 Task: Check the percentage active listings of carpet in the last 1 year.
Action: Mouse moved to (808, 193)
Screenshot: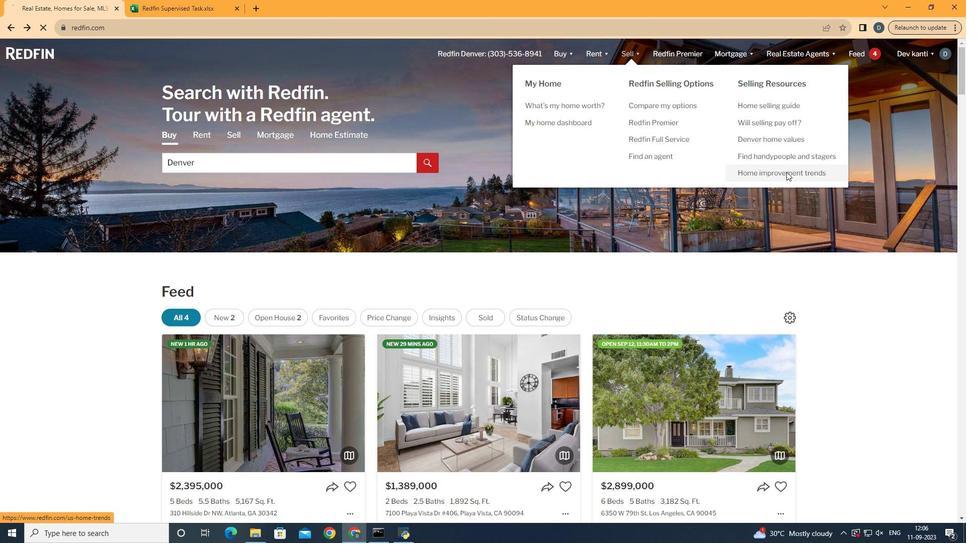 
Action: Mouse pressed left at (808, 193)
Screenshot: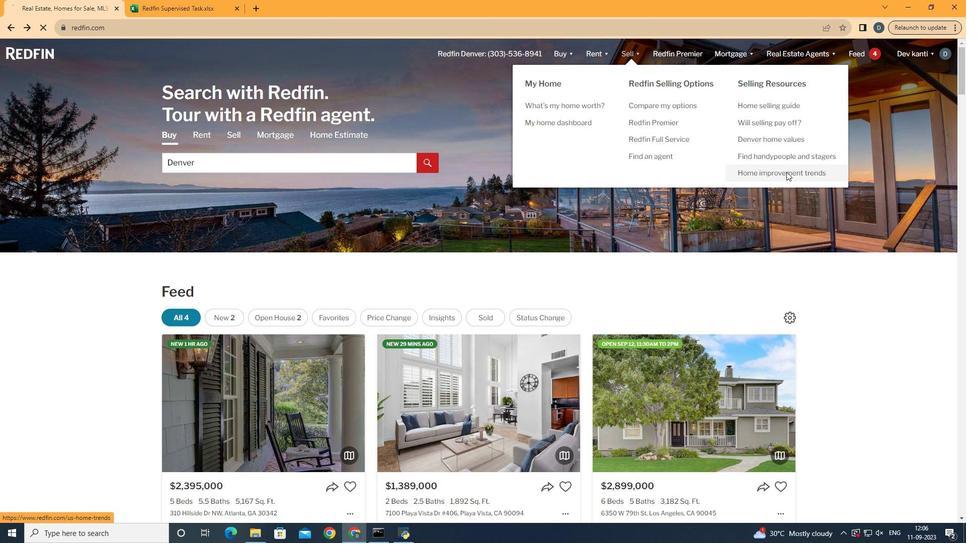 
Action: Mouse moved to (273, 212)
Screenshot: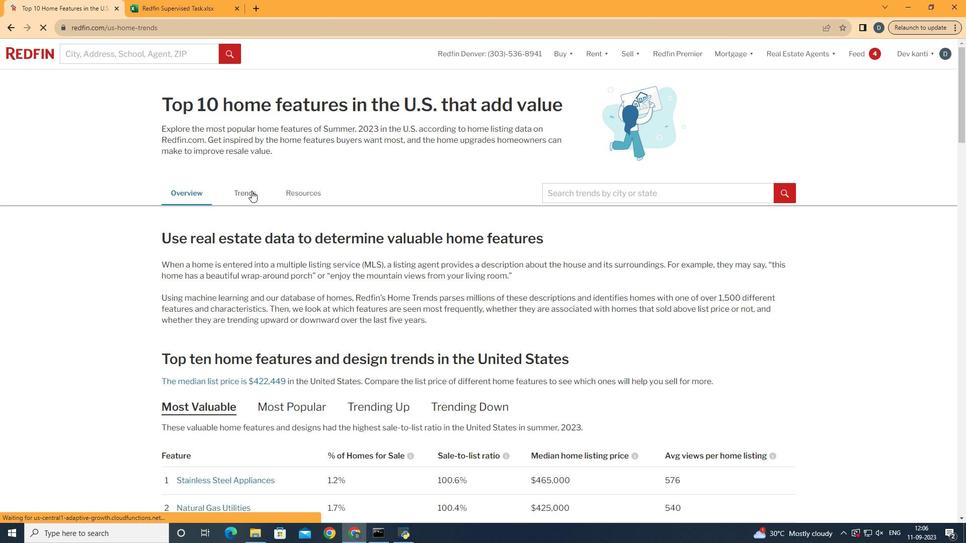 
Action: Mouse pressed left at (273, 212)
Screenshot: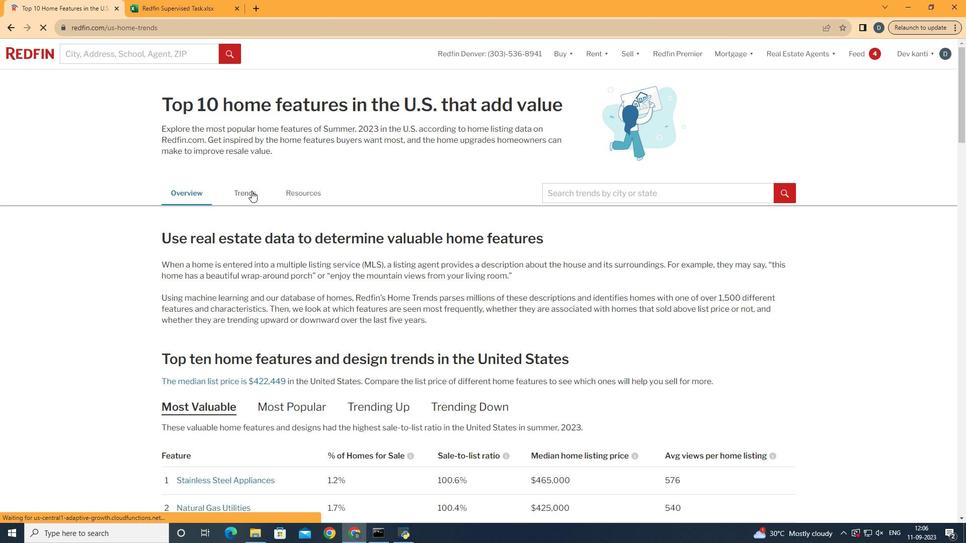 
Action: Mouse moved to (329, 325)
Screenshot: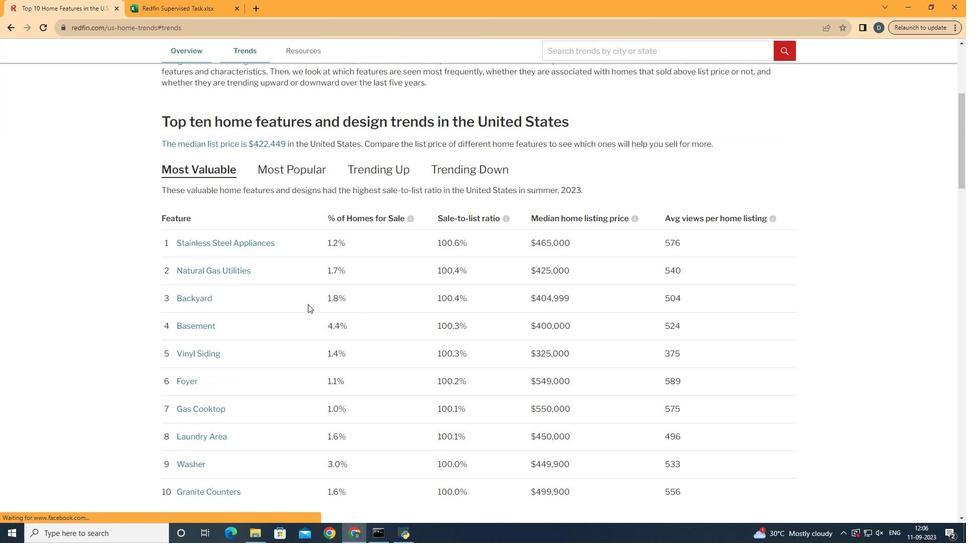 
Action: Mouse scrolled (329, 325) with delta (0, 0)
Screenshot: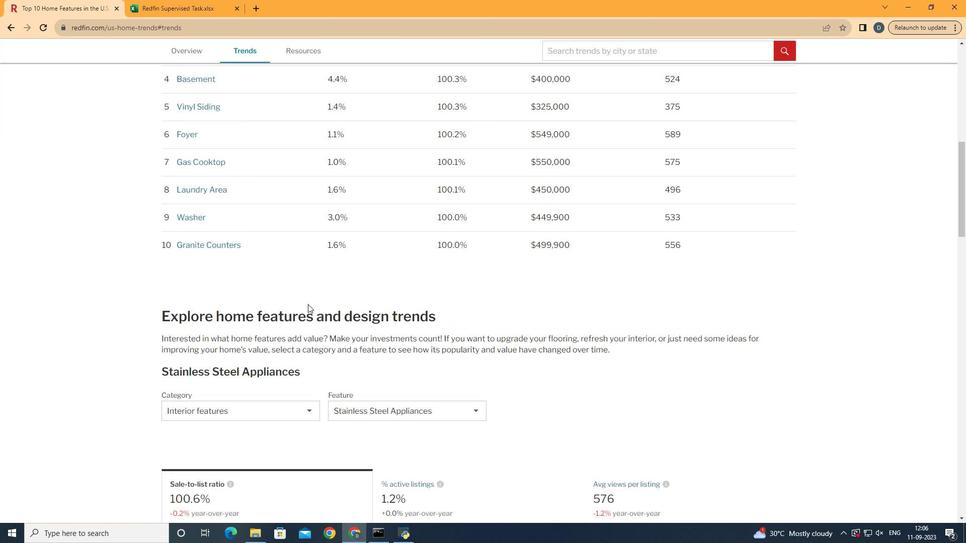 
Action: Mouse scrolled (329, 325) with delta (0, 0)
Screenshot: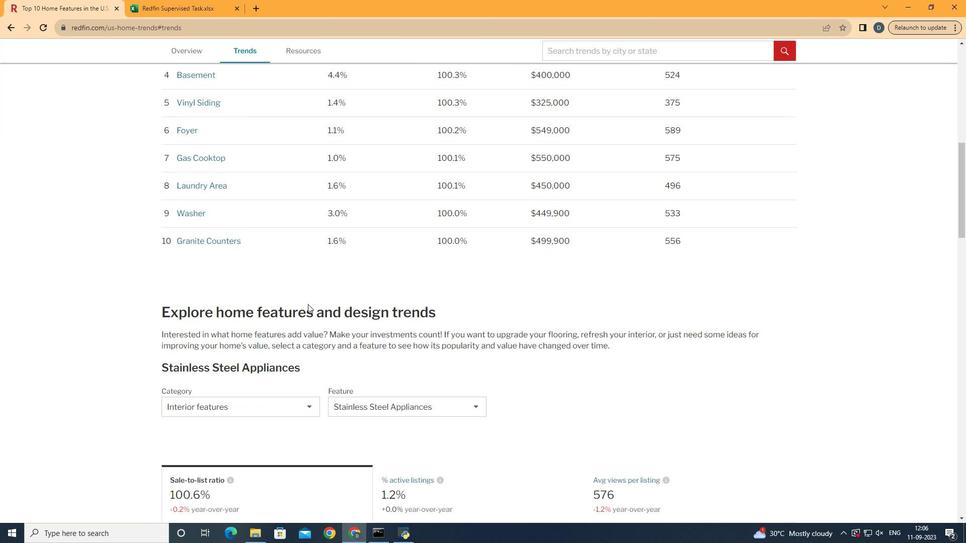 
Action: Mouse scrolled (329, 325) with delta (0, 0)
Screenshot: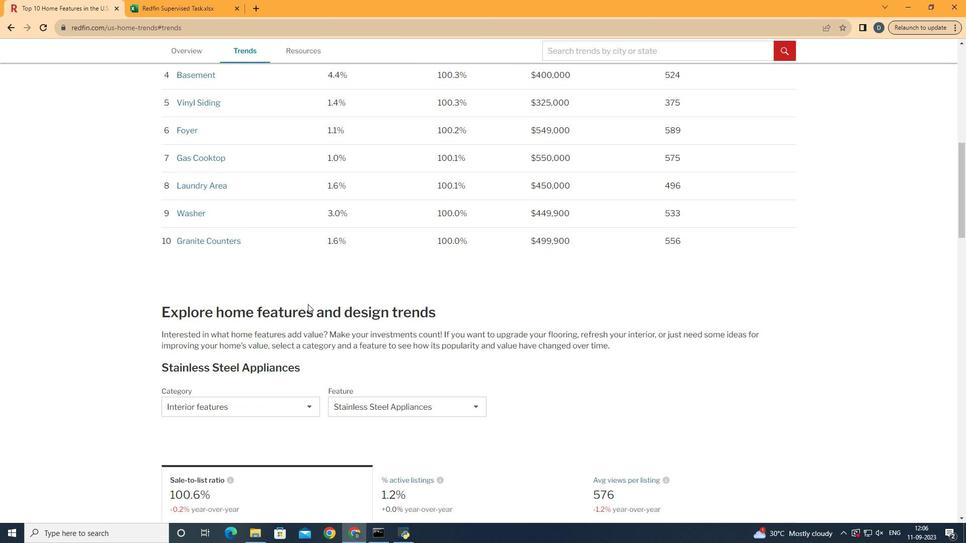 
Action: Mouse scrolled (329, 325) with delta (0, 0)
Screenshot: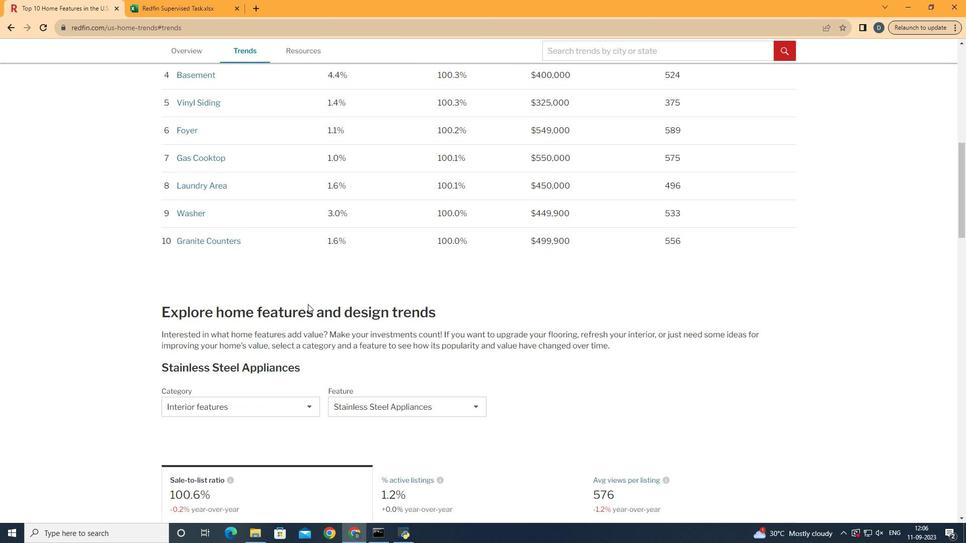 
Action: Mouse moved to (329, 325)
Screenshot: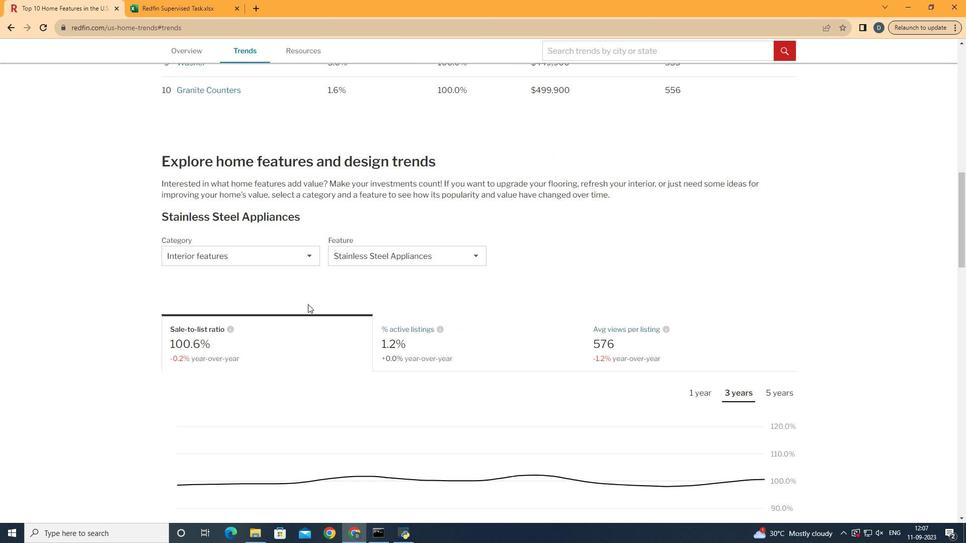 
Action: Mouse scrolled (329, 325) with delta (0, 0)
Screenshot: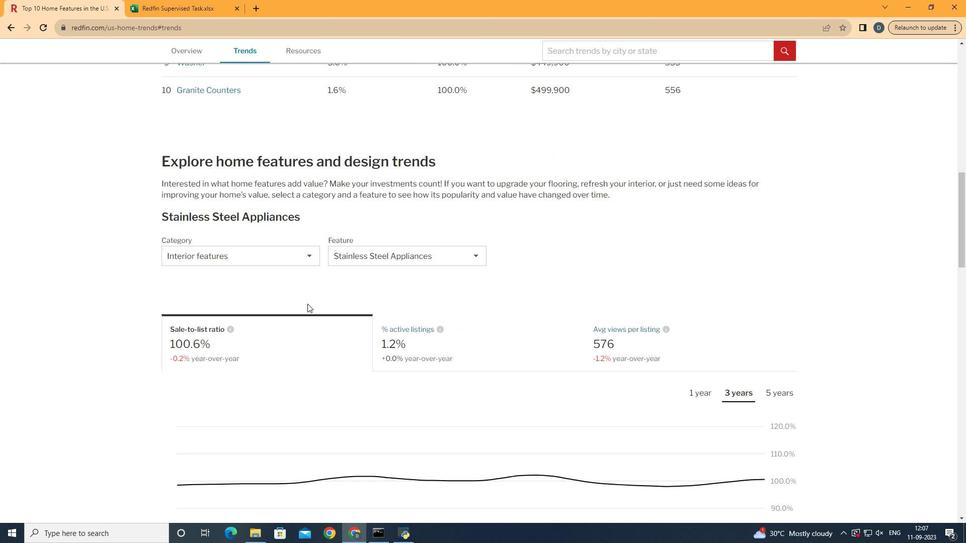 
Action: Mouse scrolled (329, 325) with delta (0, 0)
Screenshot: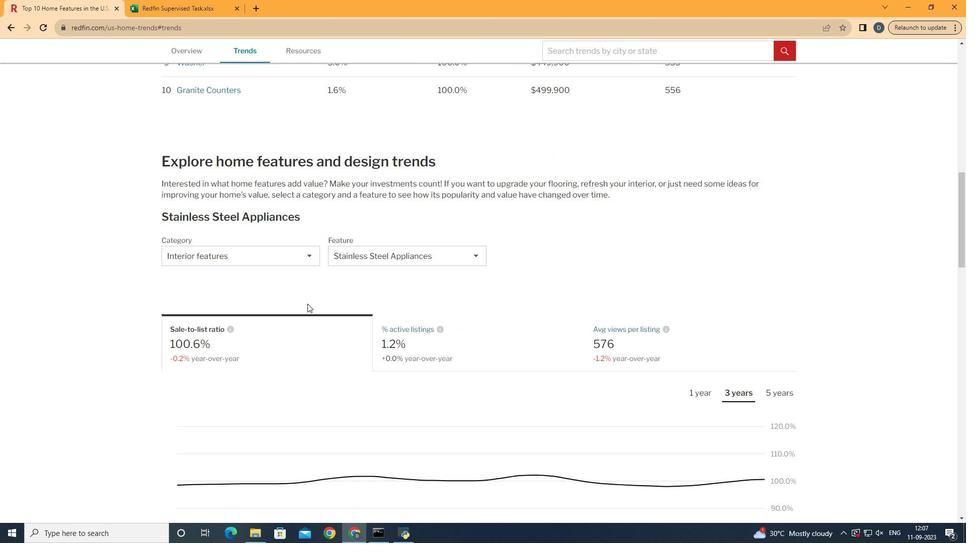 
Action: Mouse scrolled (329, 325) with delta (0, 0)
Screenshot: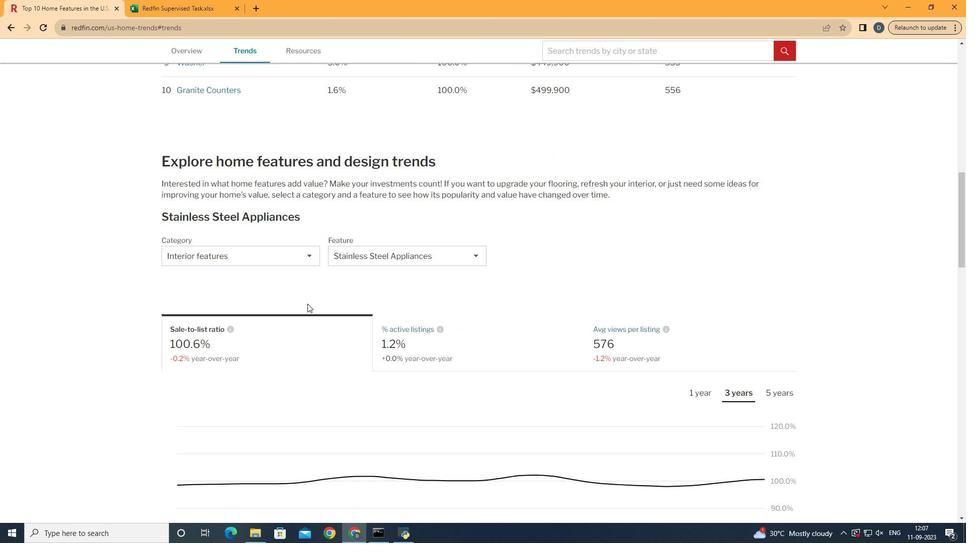 
Action: Mouse moved to (326, 312)
Screenshot: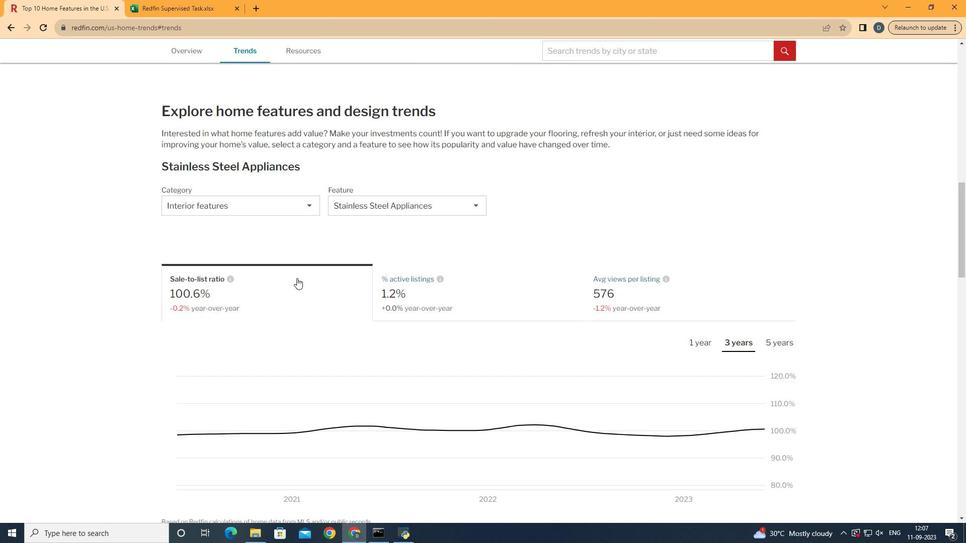 
Action: Mouse scrolled (326, 311) with delta (0, 0)
Screenshot: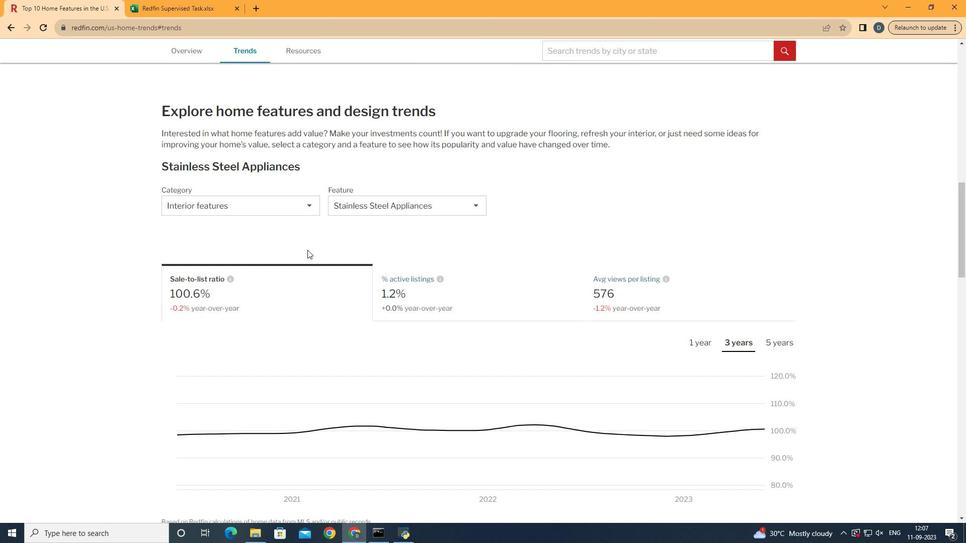 
Action: Mouse moved to (313, 225)
Screenshot: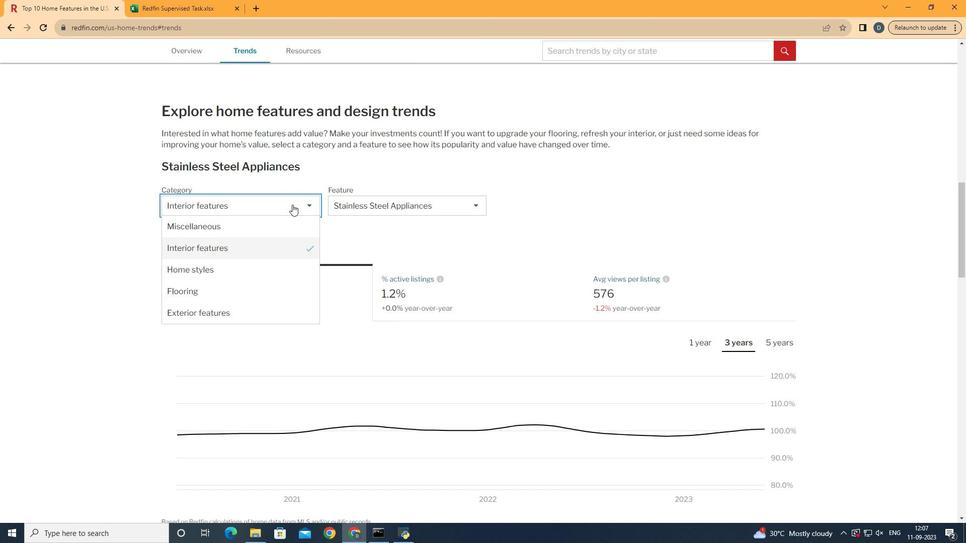 
Action: Mouse pressed left at (313, 225)
Screenshot: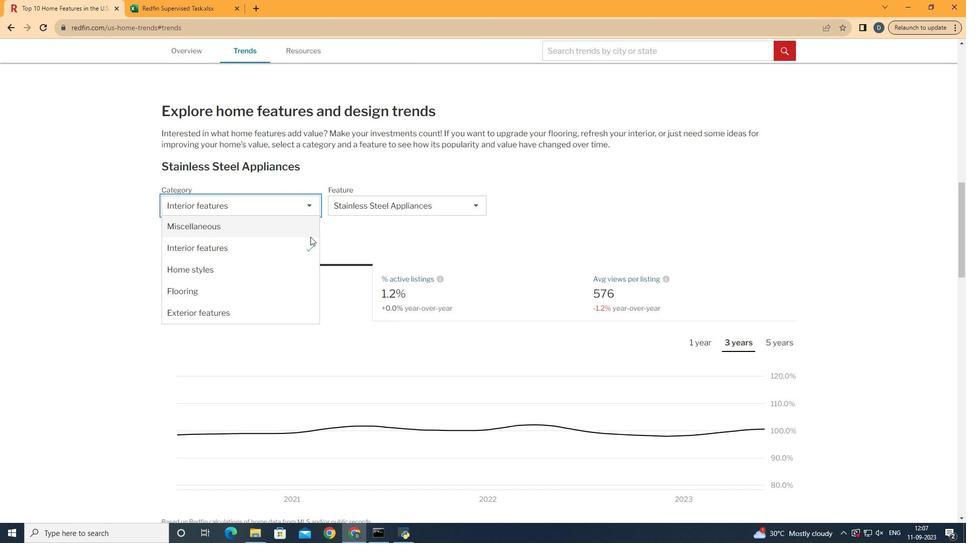 
Action: Mouse moved to (322, 272)
Screenshot: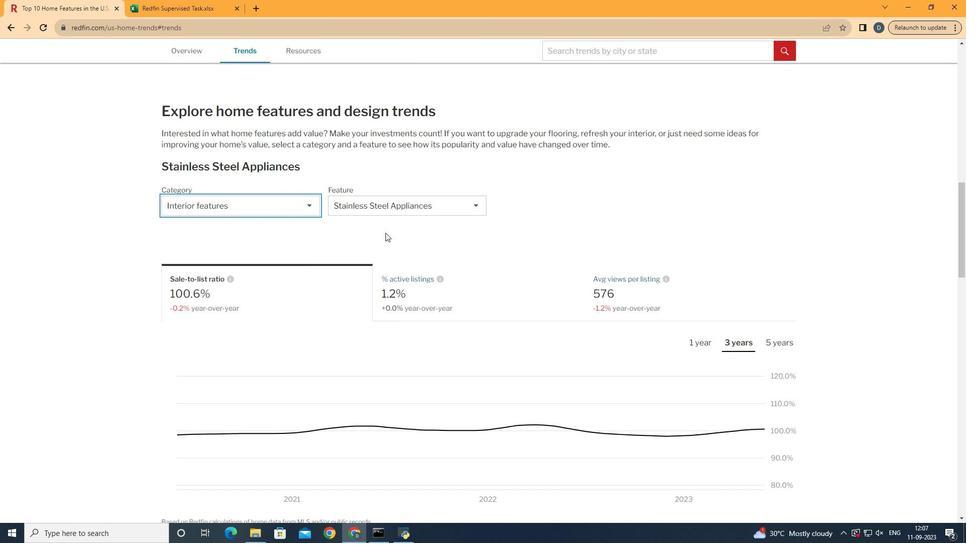 
Action: Mouse pressed left at (322, 272)
Screenshot: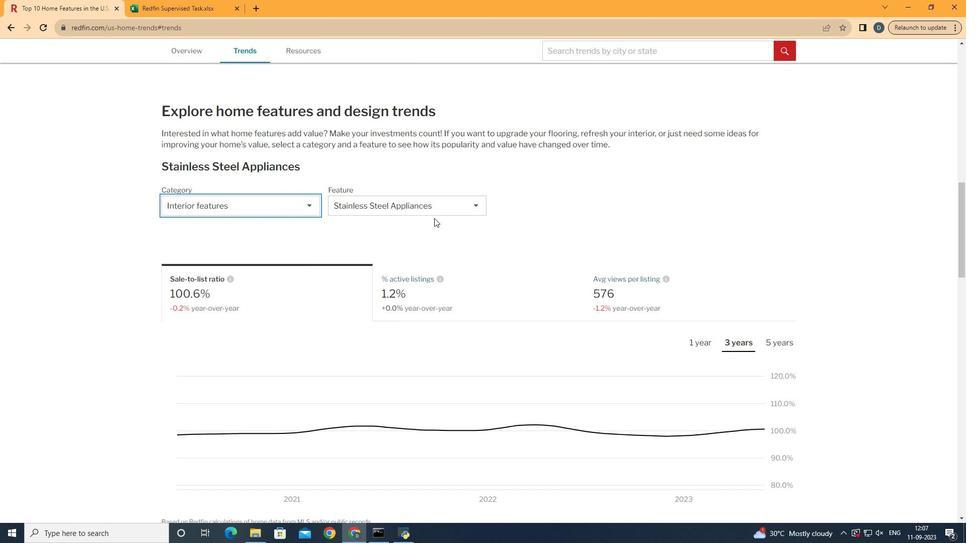 
Action: Mouse moved to (499, 229)
Screenshot: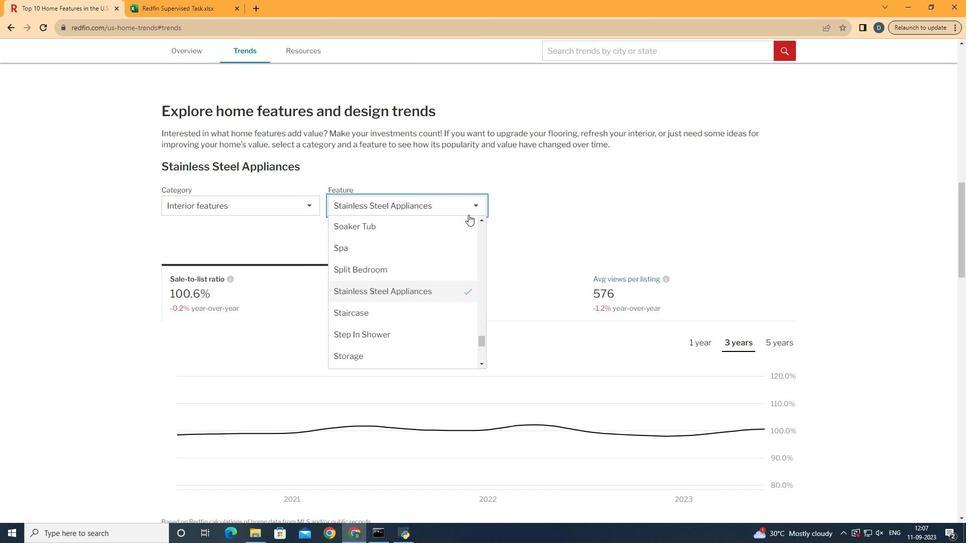 
Action: Mouse pressed left at (499, 229)
Screenshot: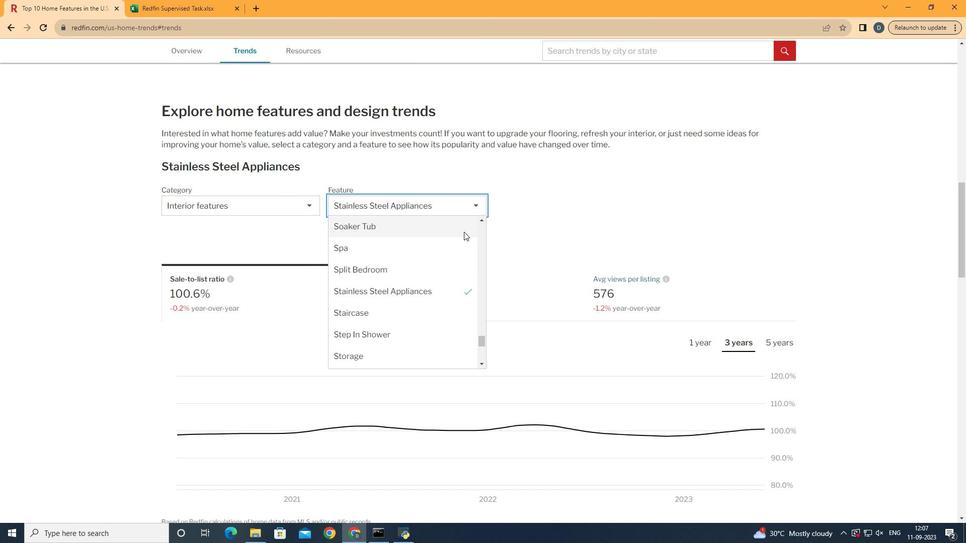 
Action: Mouse moved to (483, 295)
Screenshot: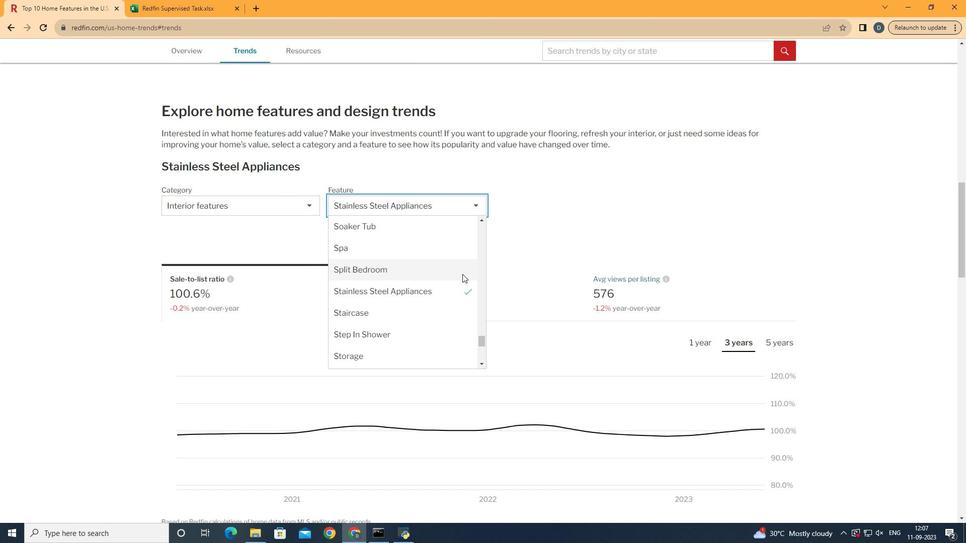 
Action: Mouse scrolled (483, 296) with delta (0, 0)
Screenshot: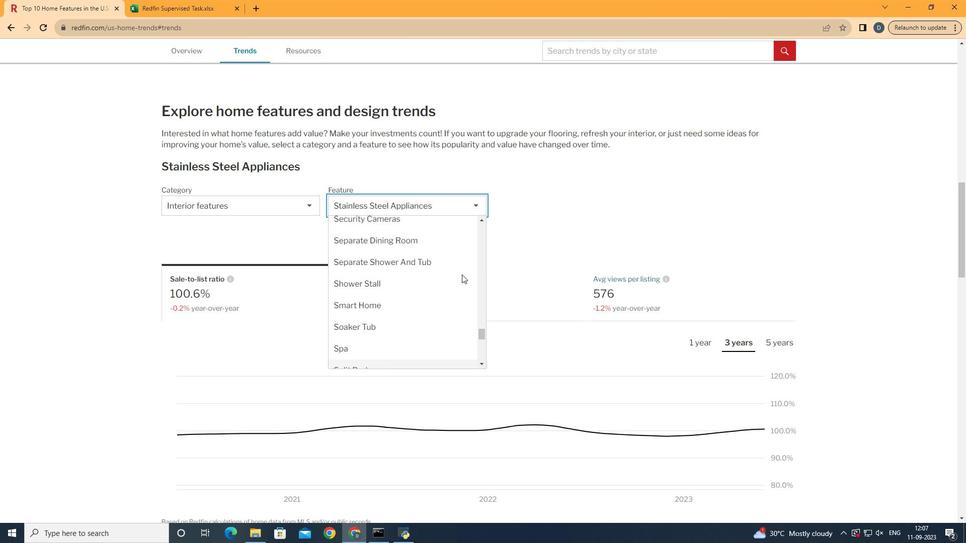 
Action: Mouse moved to (483, 295)
Screenshot: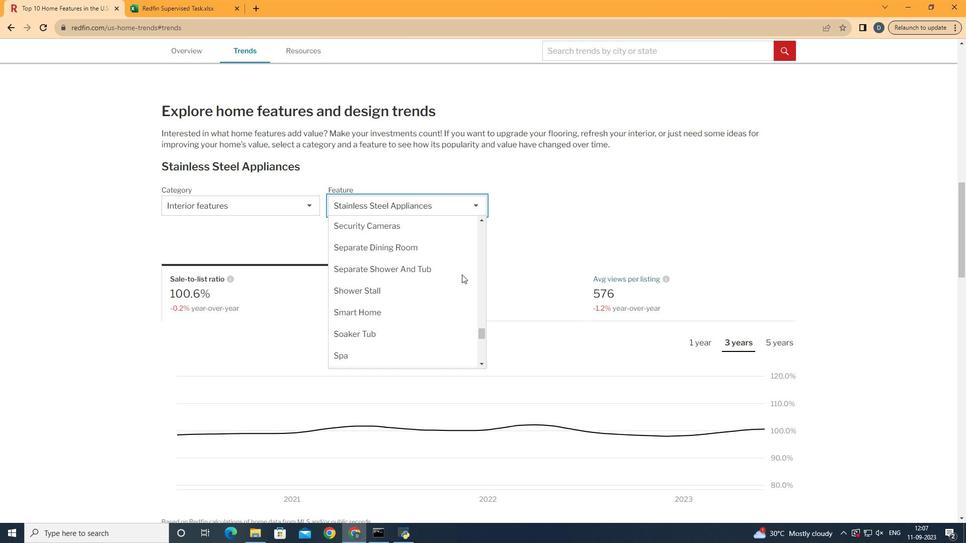 
Action: Mouse scrolled (483, 296) with delta (0, 0)
Screenshot: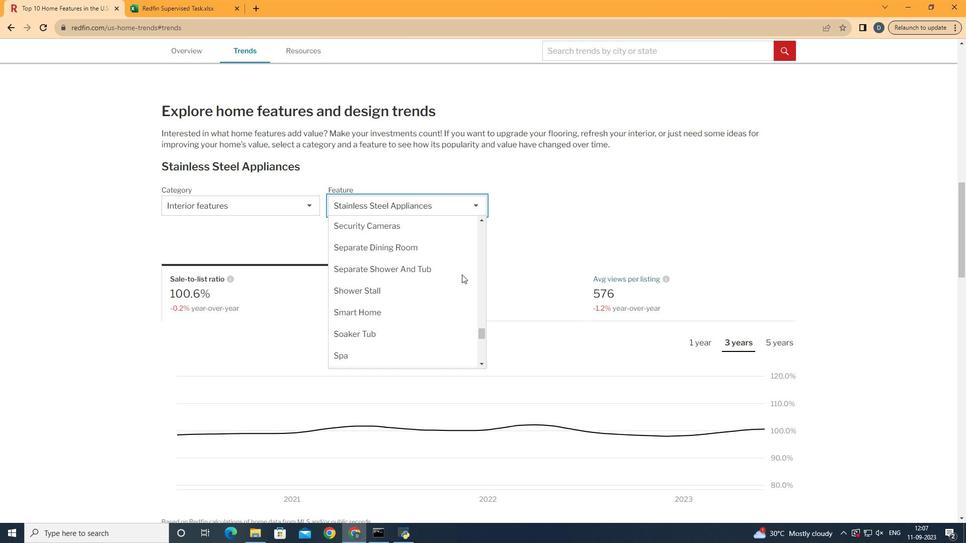 
Action: Mouse moved to (483, 296)
Screenshot: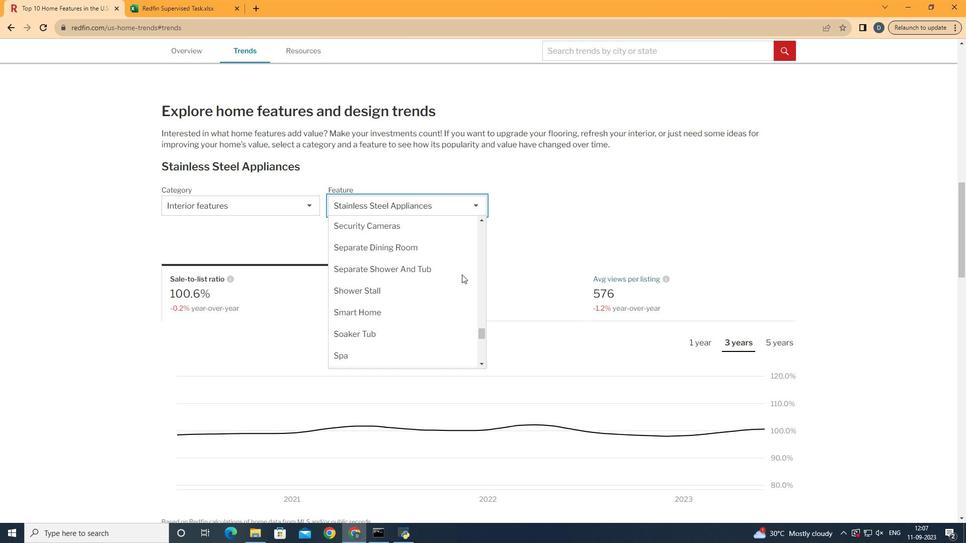 
Action: Mouse scrolled (483, 296) with delta (0, 0)
Screenshot: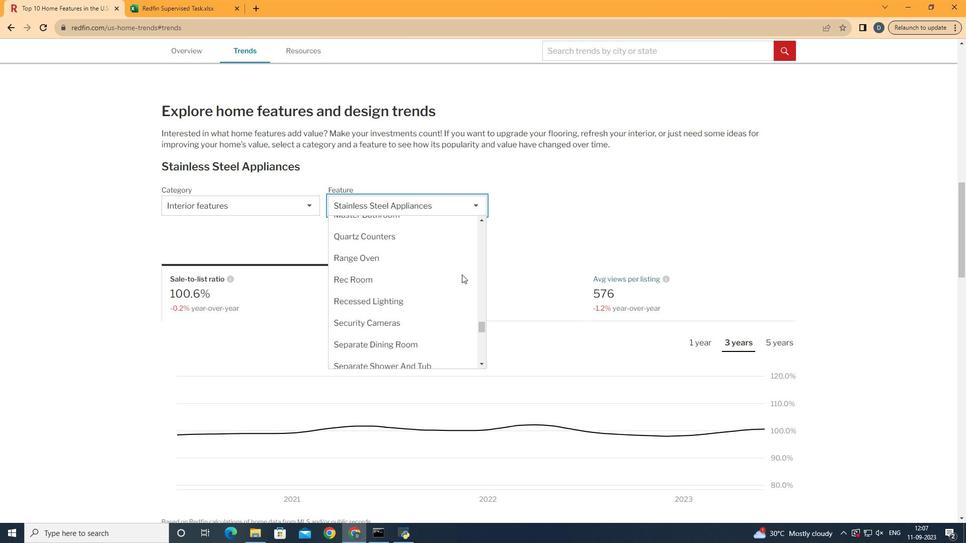 
Action: Mouse scrolled (483, 296) with delta (0, 0)
Screenshot: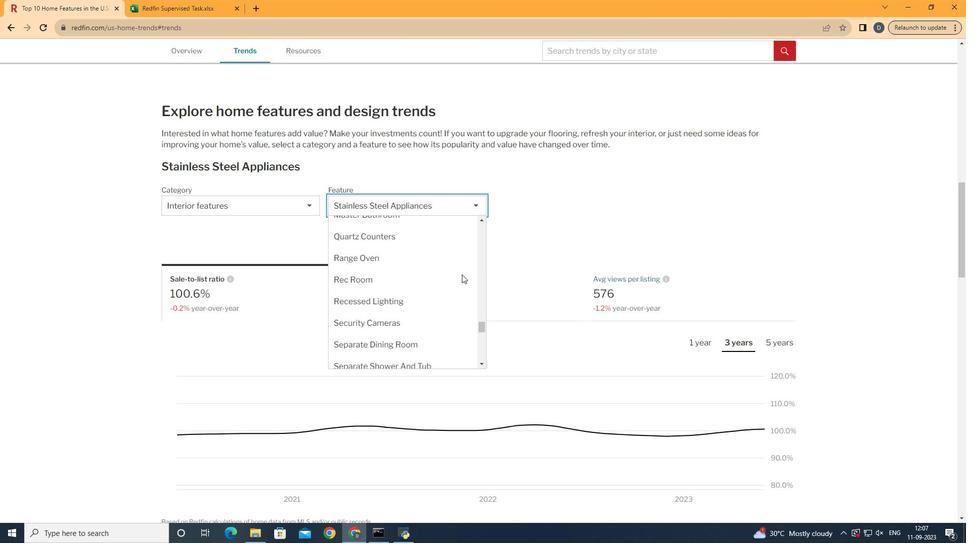 
Action: Mouse scrolled (483, 296) with delta (0, 0)
Screenshot: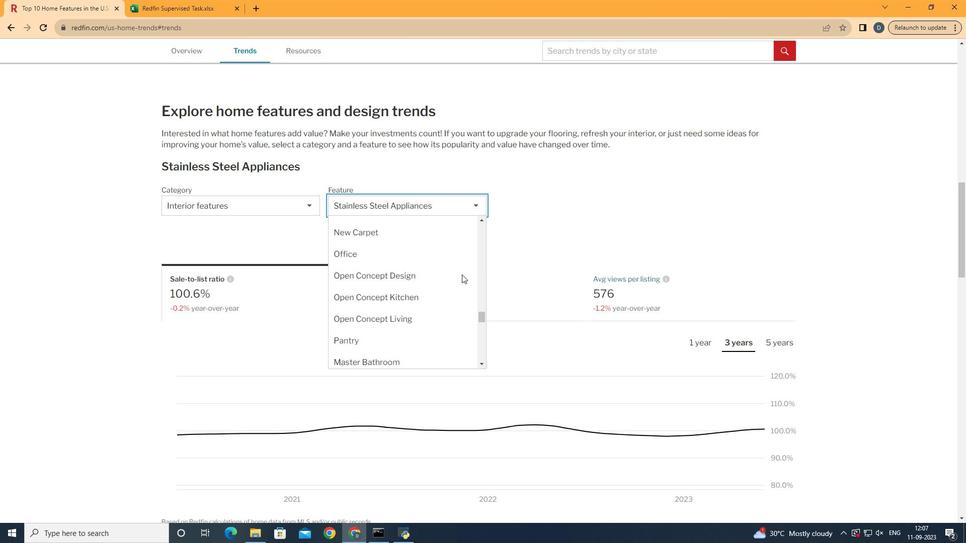 
Action: Mouse scrolled (483, 296) with delta (0, 0)
Screenshot: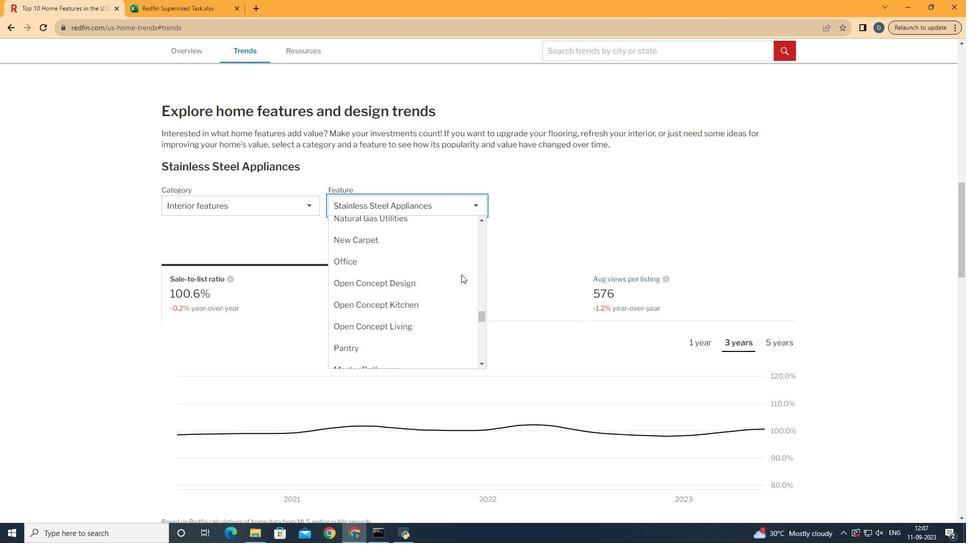
Action: Mouse scrolled (483, 296) with delta (0, 0)
Screenshot: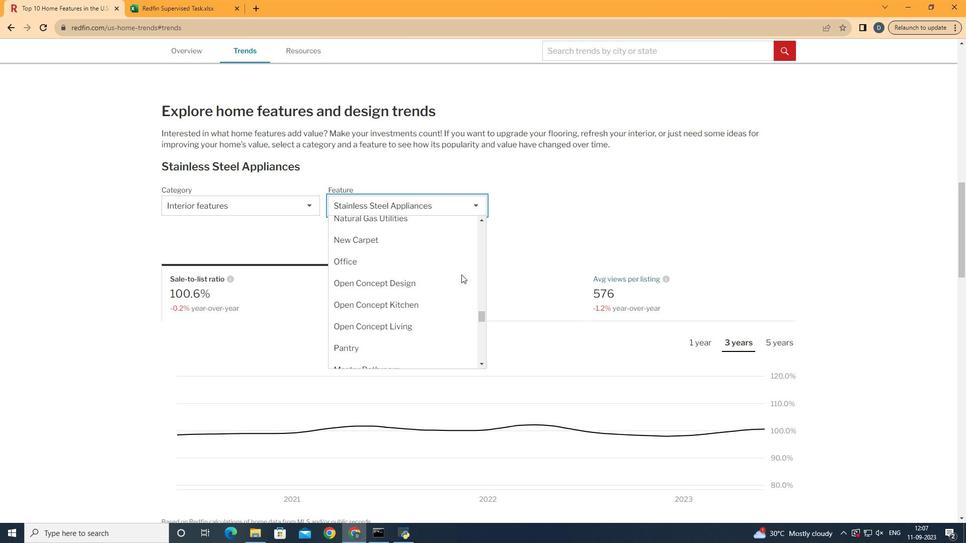 
Action: Mouse scrolled (483, 296) with delta (0, 0)
Screenshot: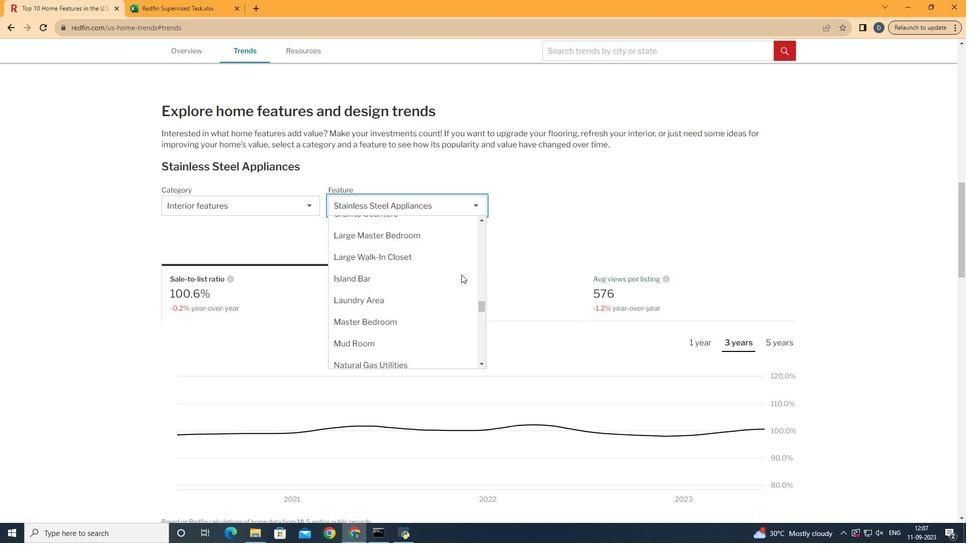 
Action: Mouse scrolled (483, 296) with delta (0, 0)
Screenshot: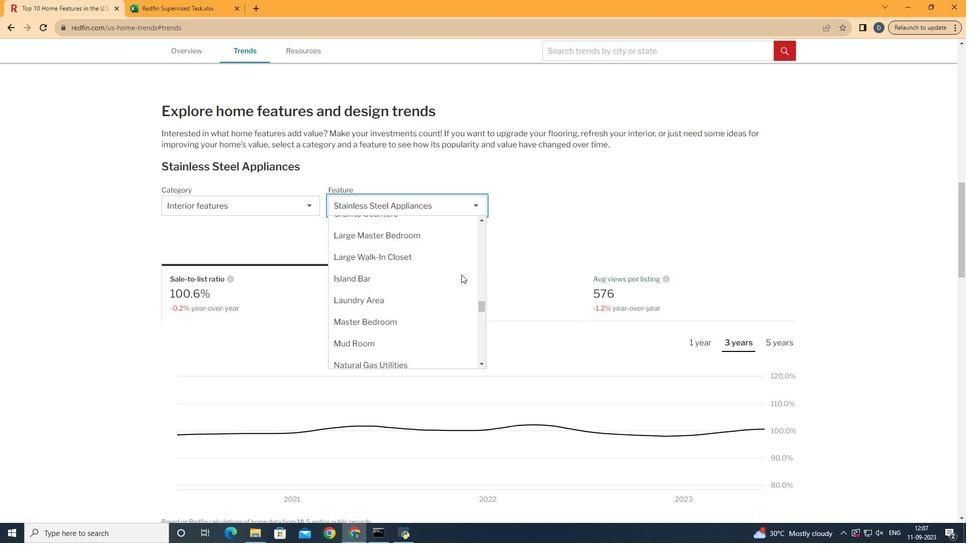 
Action: Mouse moved to (482, 296)
Screenshot: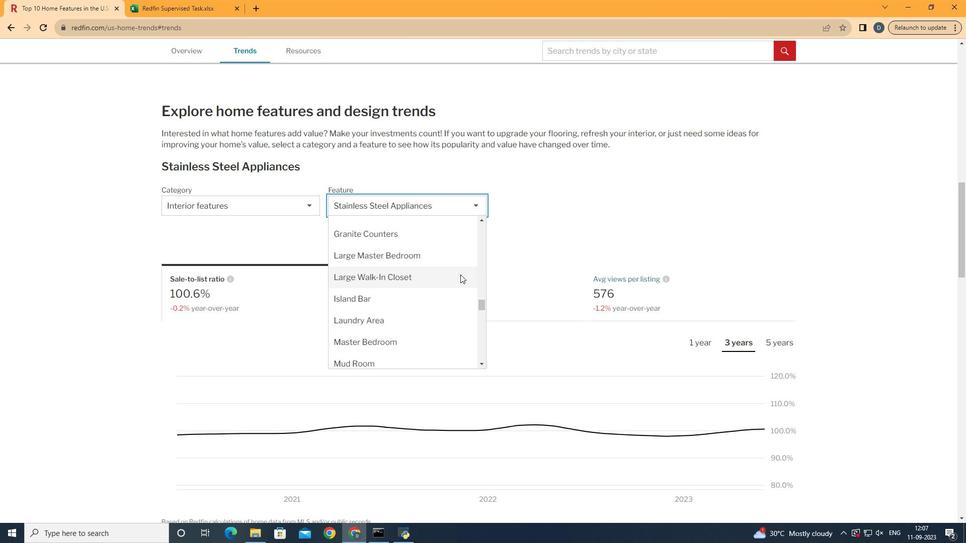 
Action: Mouse scrolled (482, 296) with delta (0, 0)
Screenshot: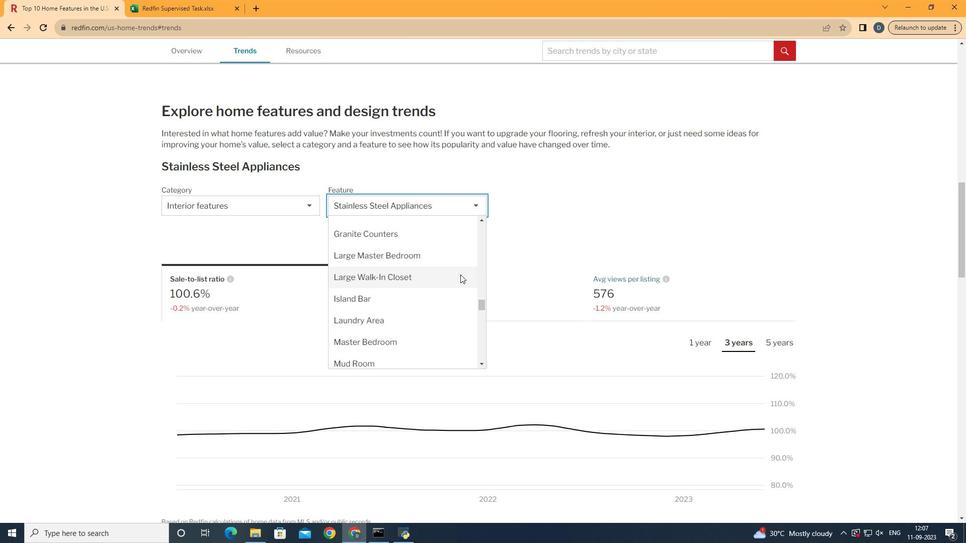 
Action: Mouse scrolled (482, 296) with delta (0, 0)
Screenshot: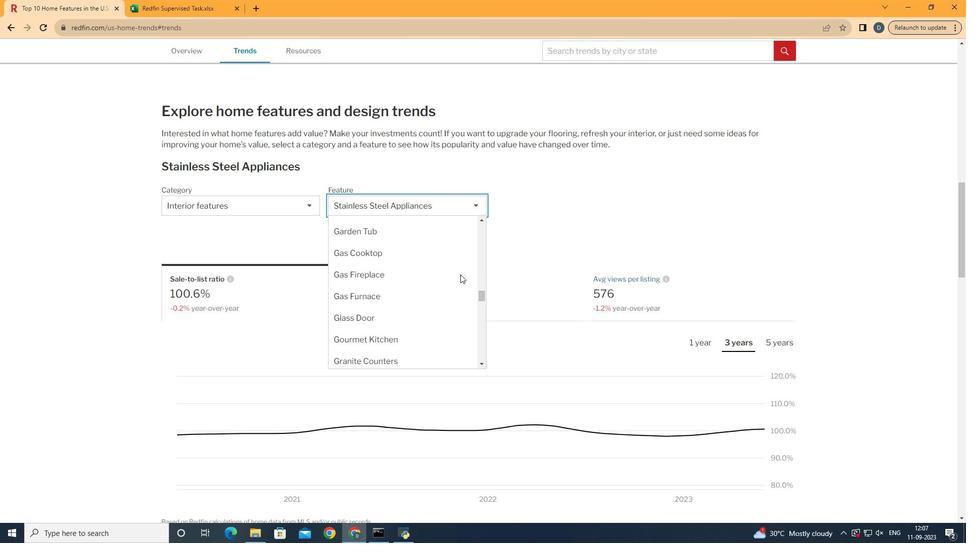 
Action: Mouse scrolled (482, 296) with delta (0, 0)
Screenshot: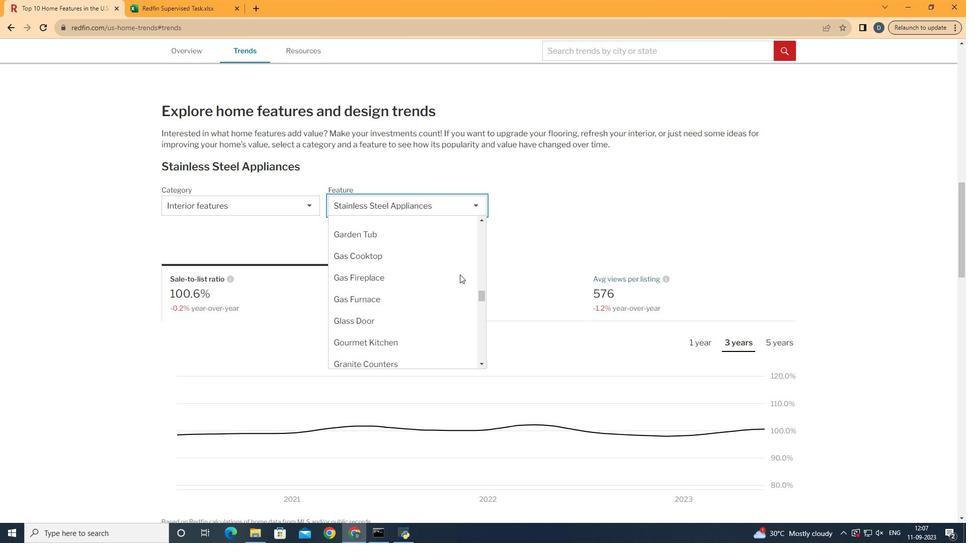 
Action: Mouse moved to (482, 296)
Screenshot: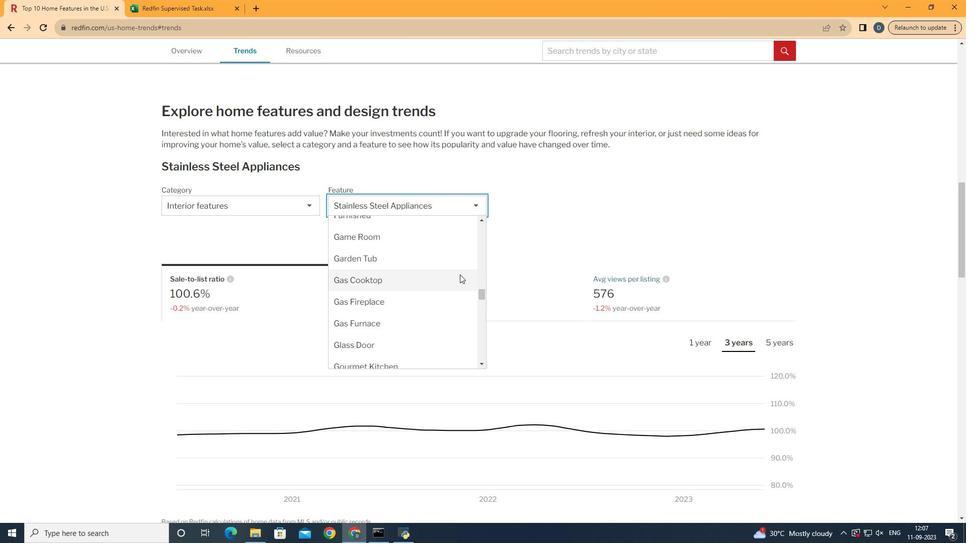 
Action: Mouse scrolled (482, 296) with delta (0, 0)
Screenshot: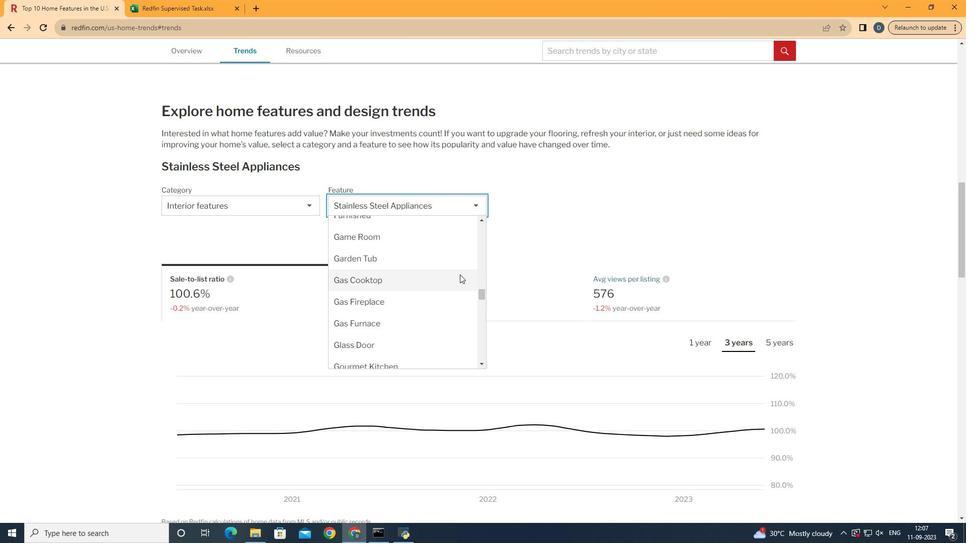 
Action: Mouse moved to (481, 296)
Screenshot: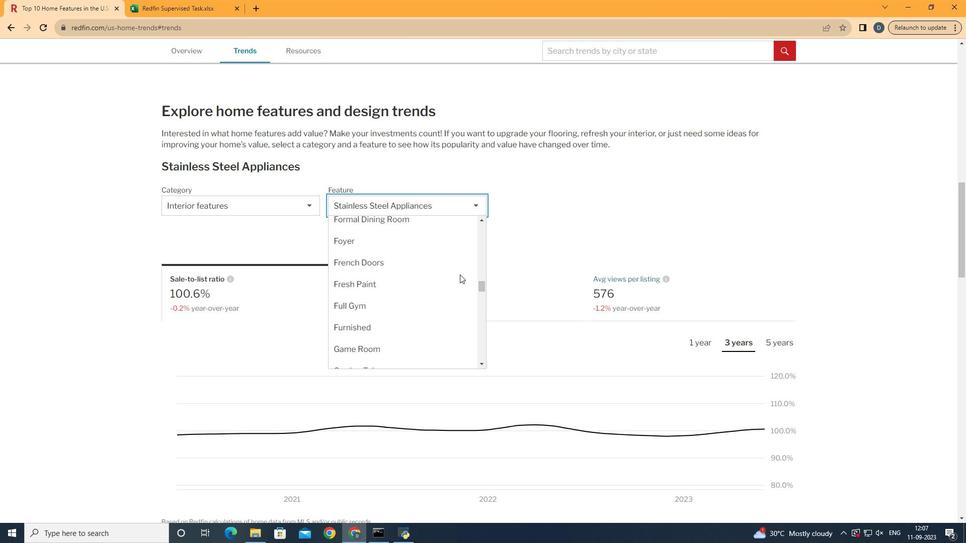 
Action: Mouse scrolled (481, 296) with delta (0, 0)
Screenshot: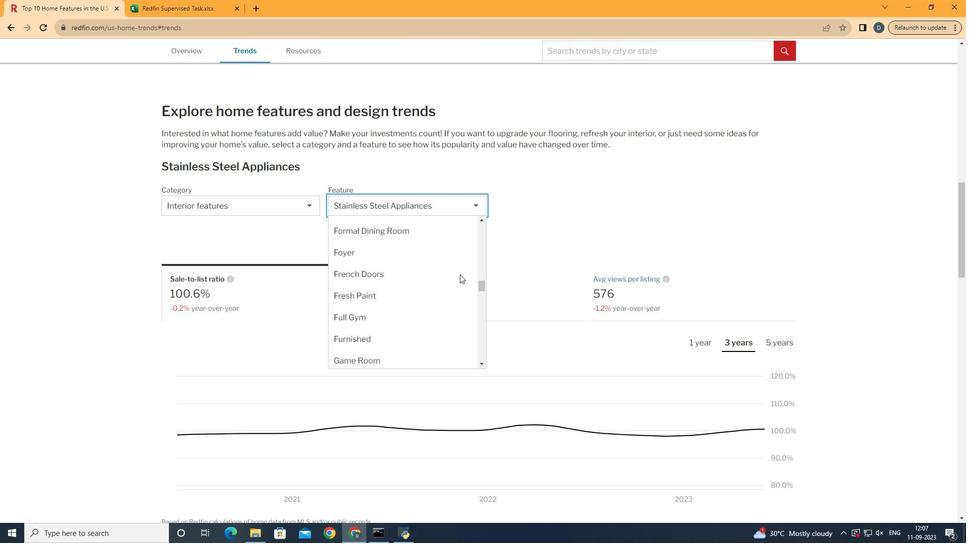 
Action: Mouse scrolled (481, 296) with delta (0, 0)
Screenshot: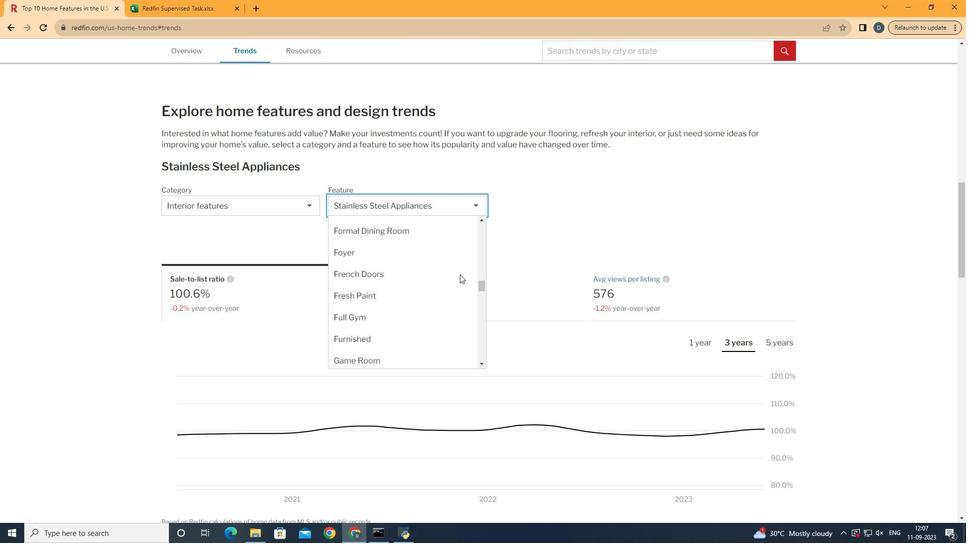 
Action: Mouse moved to (481, 296)
Screenshot: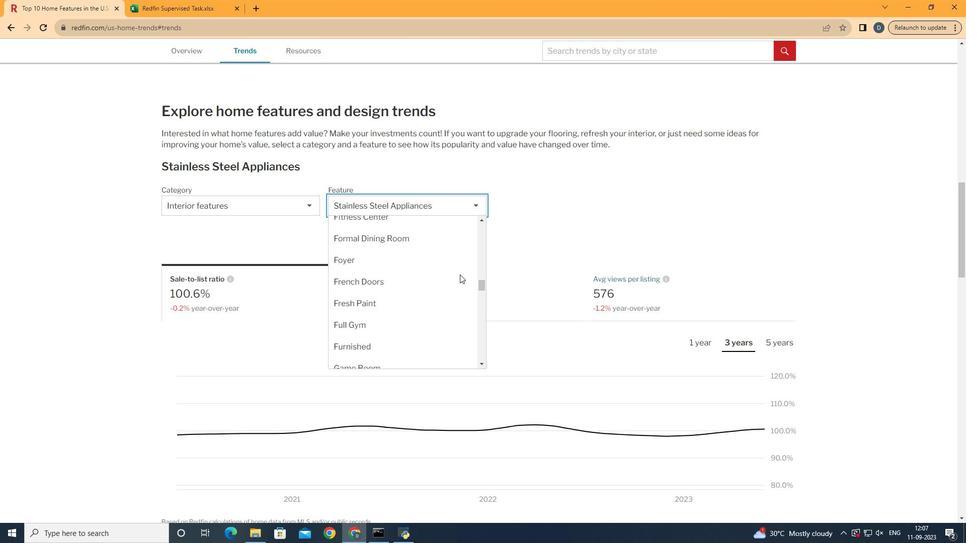 
Action: Mouse scrolled (481, 296) with delta (0, 0)
Screenshot: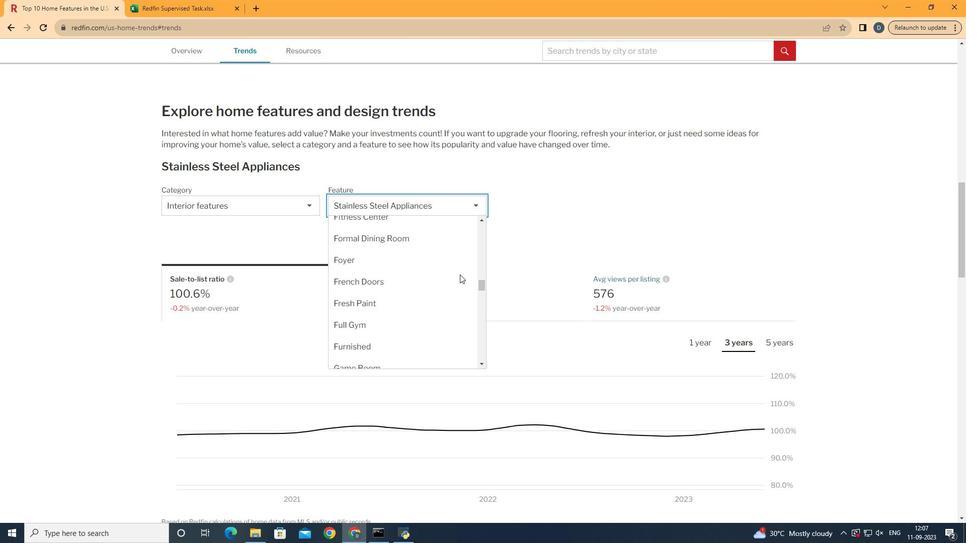 
Action: Mouse scrolled (481, 296) with delta (0, 0)
Screenshot: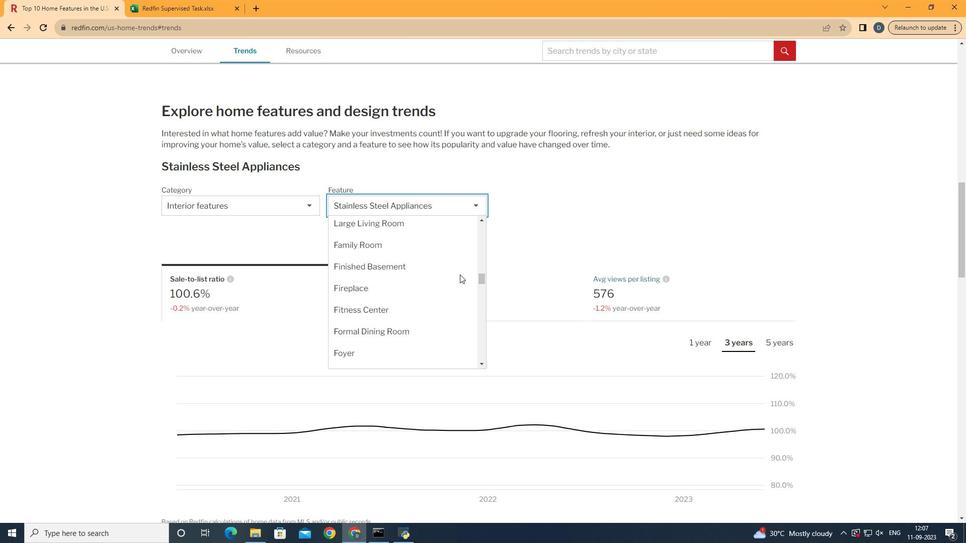 
Action: Mouse scrolled (481, 296) with delta (0, 0)
Screenshot: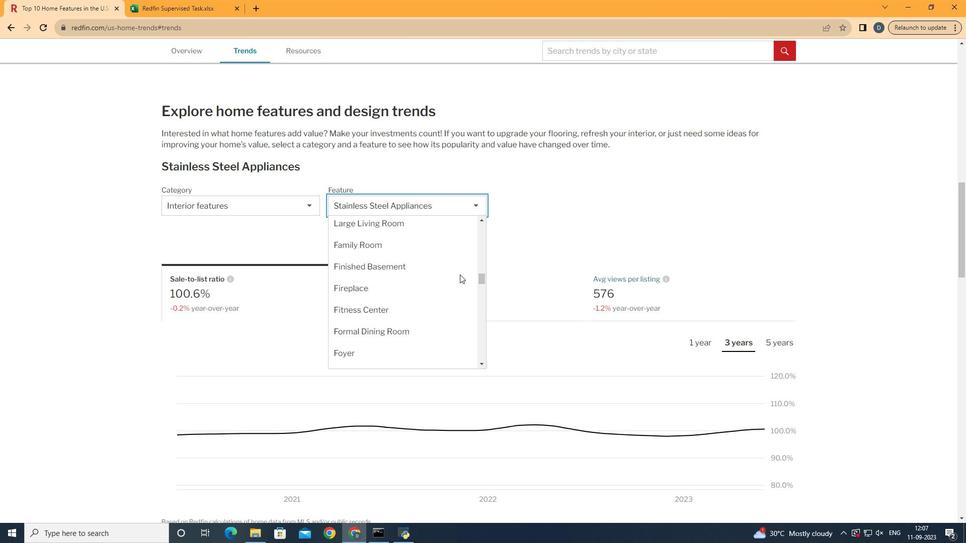 
Action: Mouse moved to (483, 296)
Screenshot: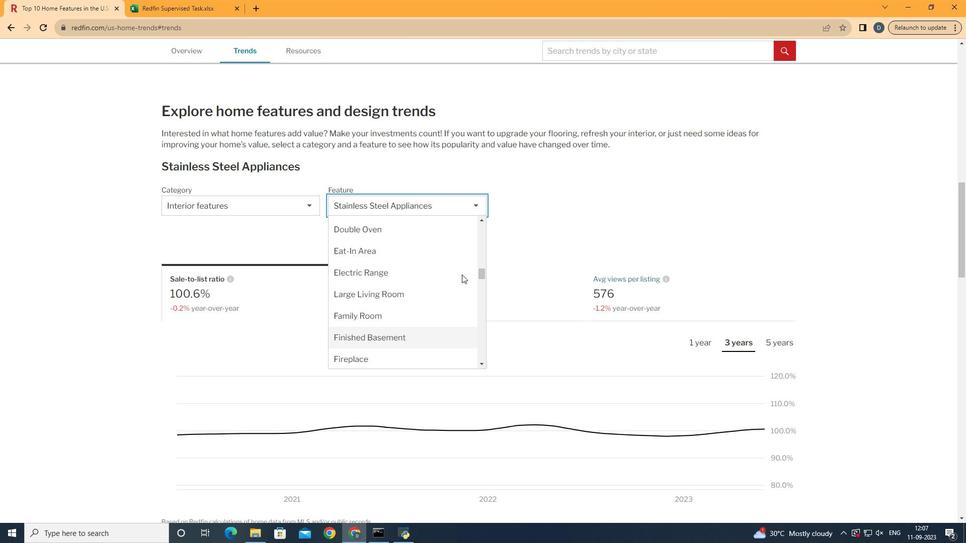 
Action: Mouse scrolled (483, 296) with delta (0, 0)
Screenshot: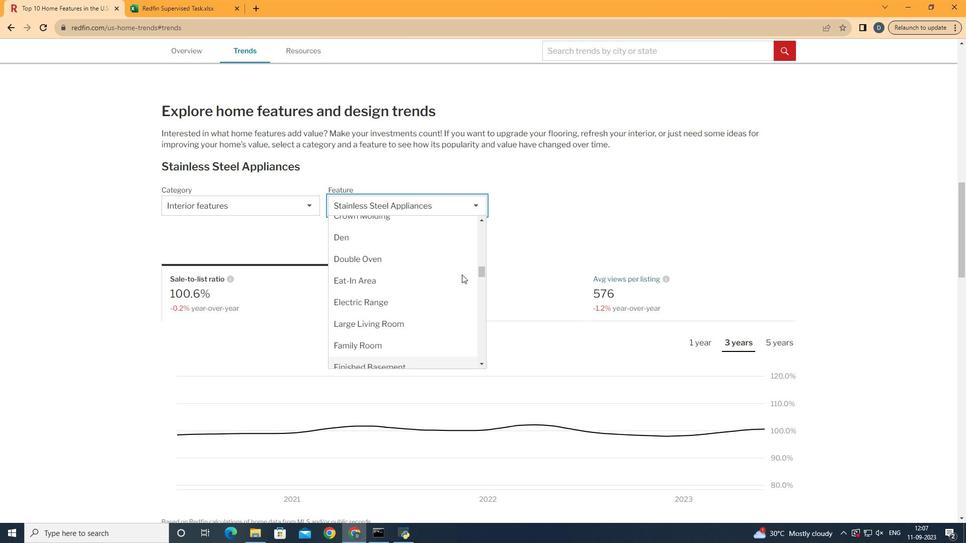 
Action: Mouse scrolled (483, 296) with delta (0, 0)
Screenshot: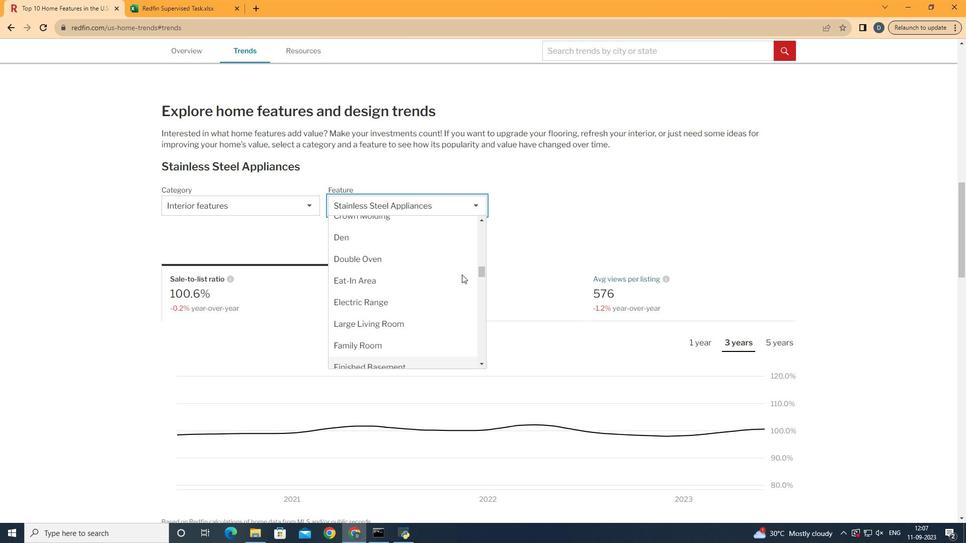 
Action: Mouse scrolled (483, 296) with delta (0, 0)
Screenshot: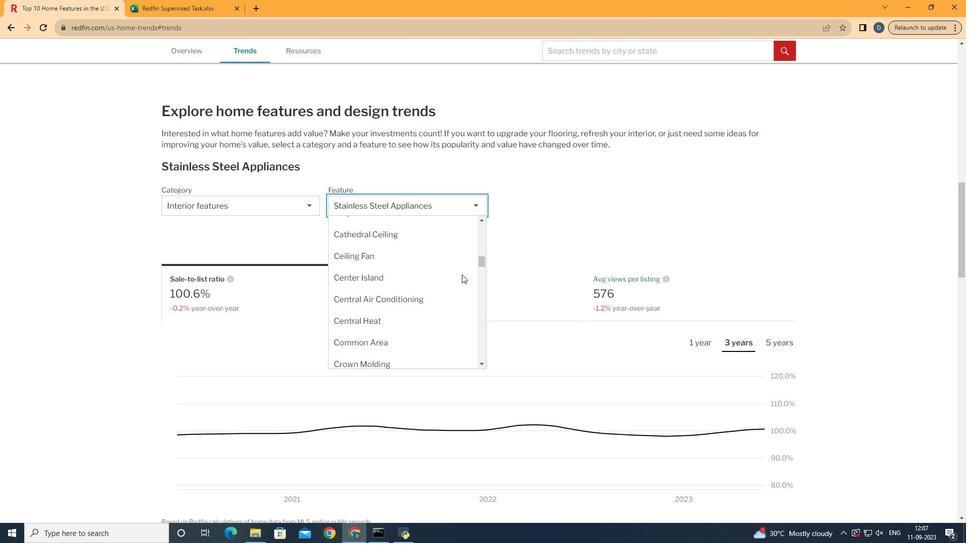 
Action: Mouse scrolled (483, 296) with delta (0, 0)
Screenshot: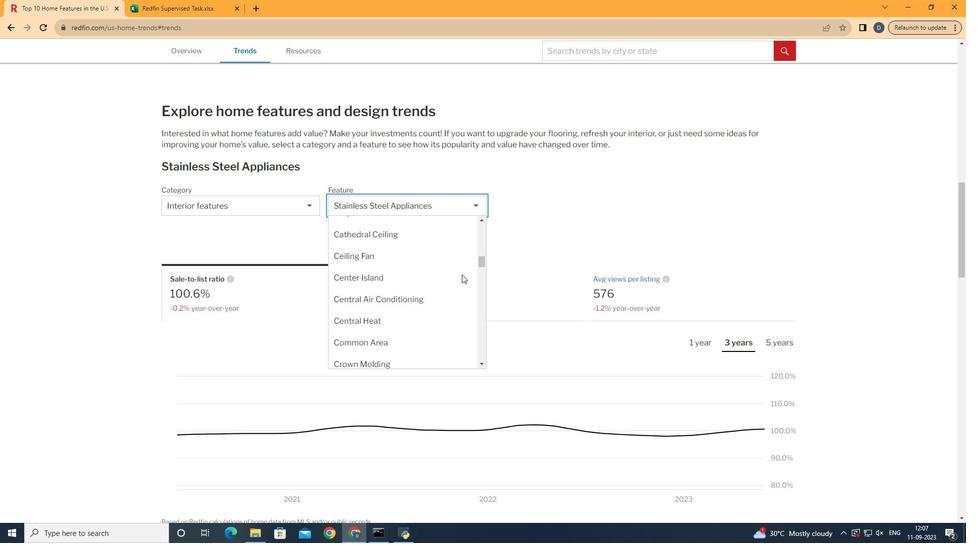 
Action: Mouse scrolled (483, 296) with delta (0, 0)
Screenshot: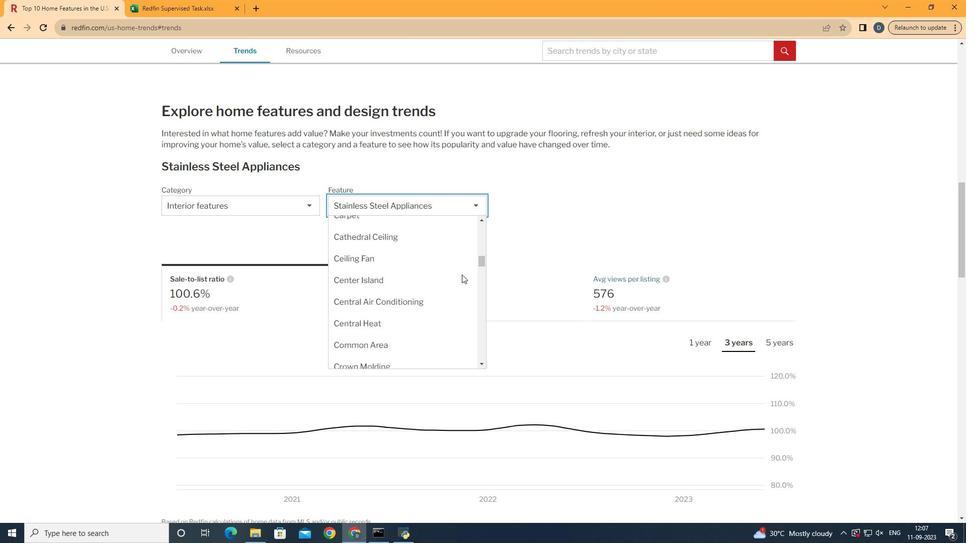 
Action: Mouse scrolled (483, 296) with delta (0, 0)
Screenshot: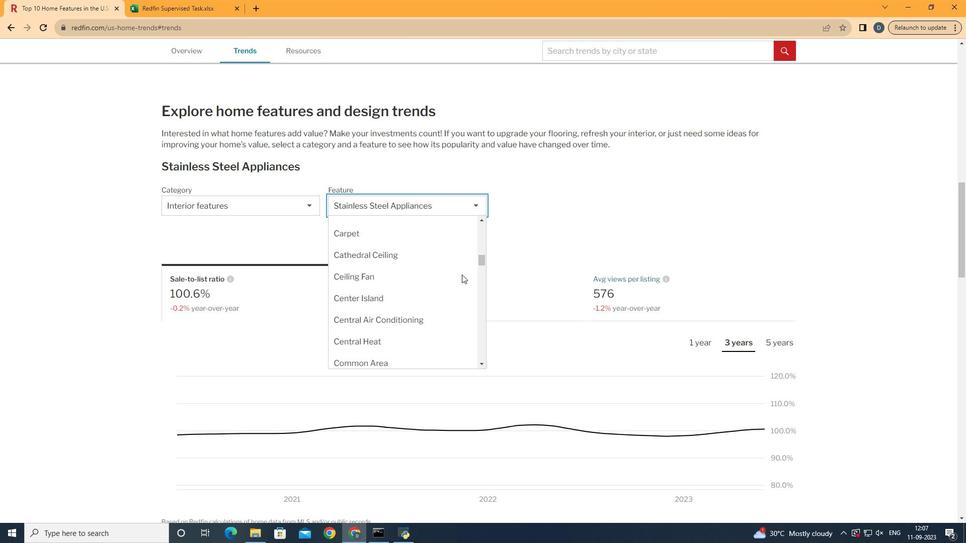 
Action: Mouse scrolled (483, 295) with delta (0, 0)
Screenshot: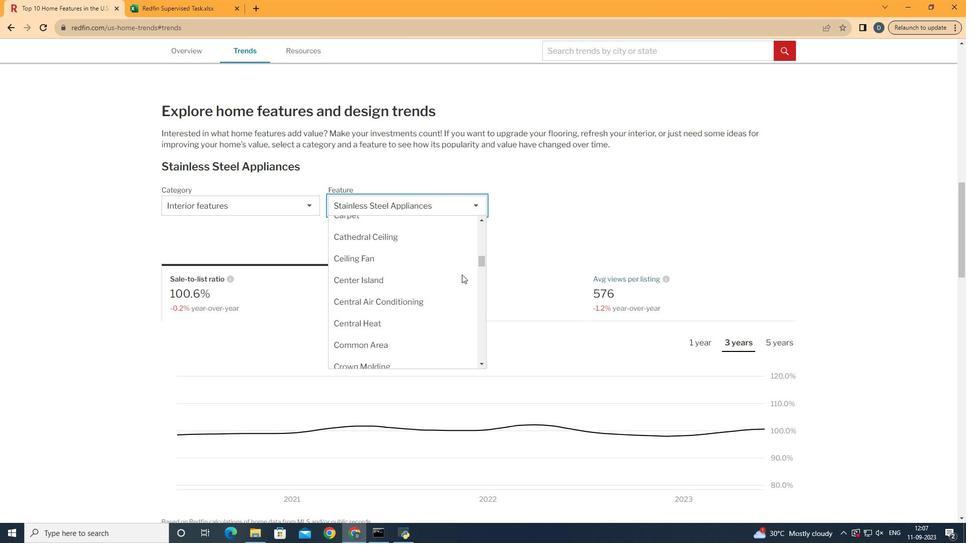 
Action: Mouse moved to (461, 254)
Screenshot: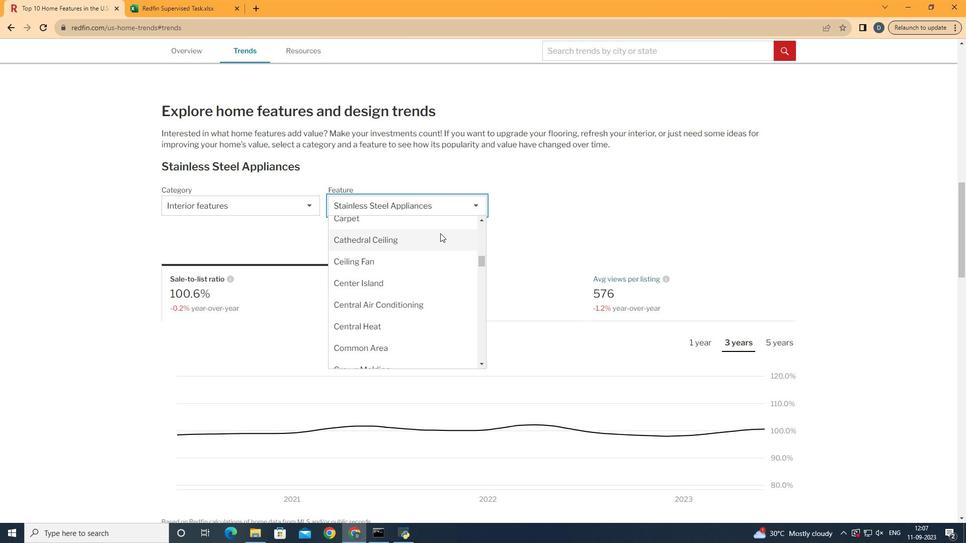 
Action: Mouse scrolled (461, 255) with delta (0, 0)
Screenshot: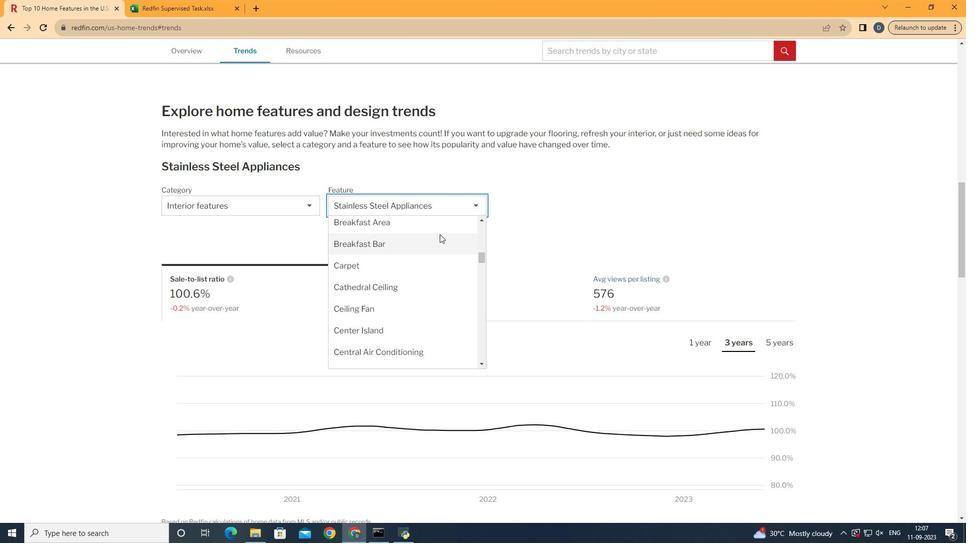 
Action: Mouse moved to (440, 292)
Screenshot: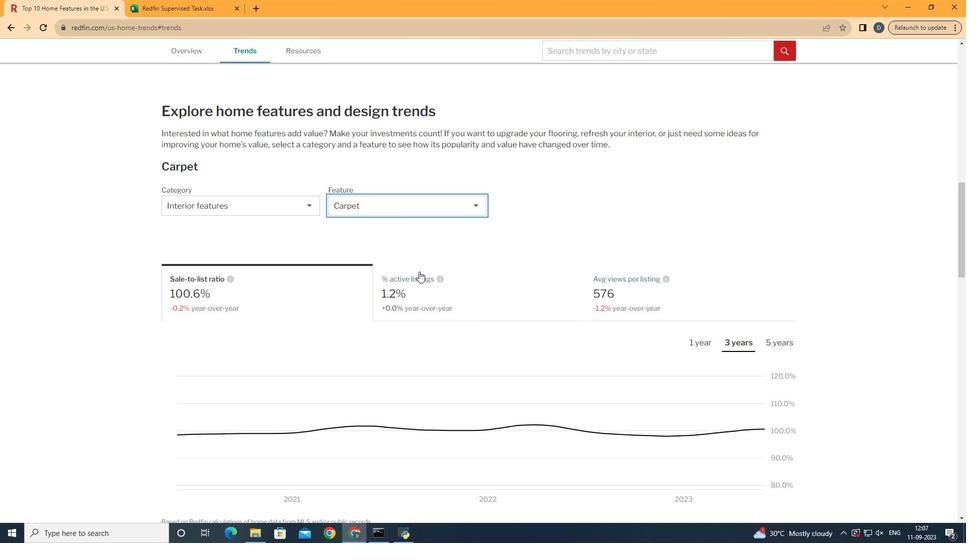 
Action: Mouse pressed left at (440, 292)
Screenshot: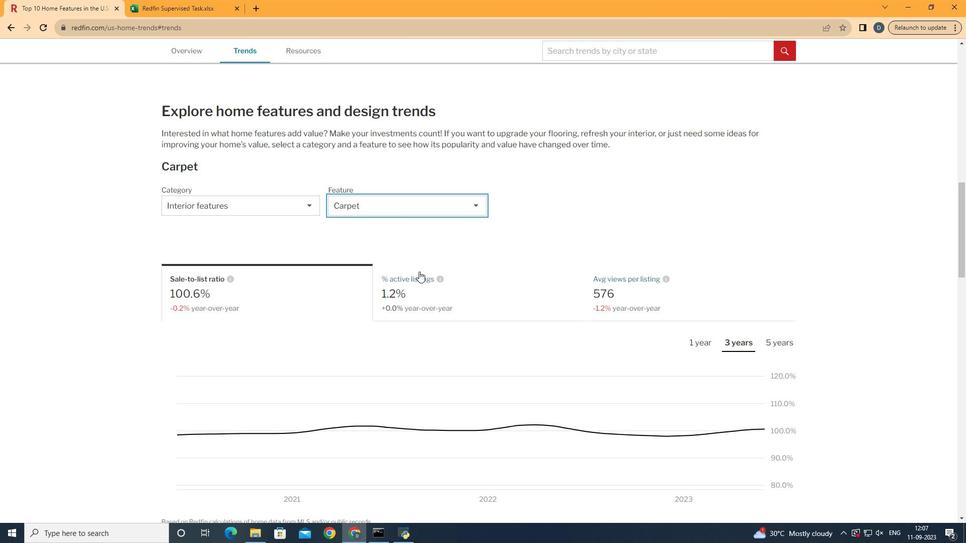 
Action: Mouse moved to (553, 320)
Screenshot: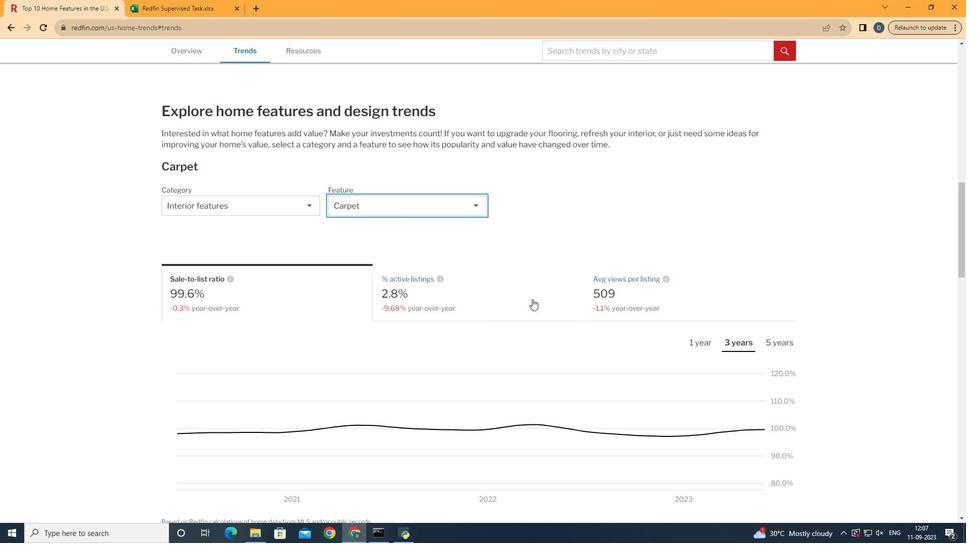 
Action: Mouse pressed left at (553, 320)
Screenshot: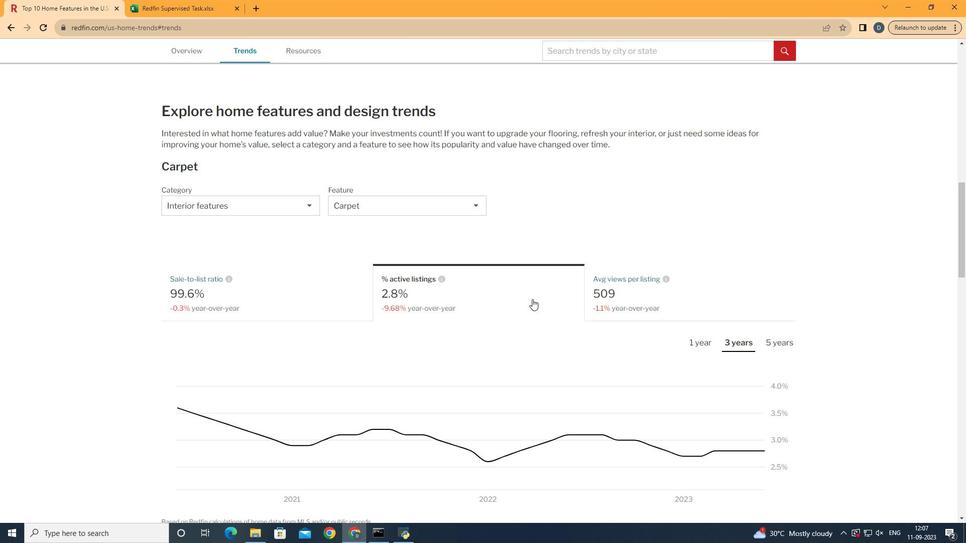 
Action: Mouse scrolled (553, 320) with delta (0, 0)
Screenshot: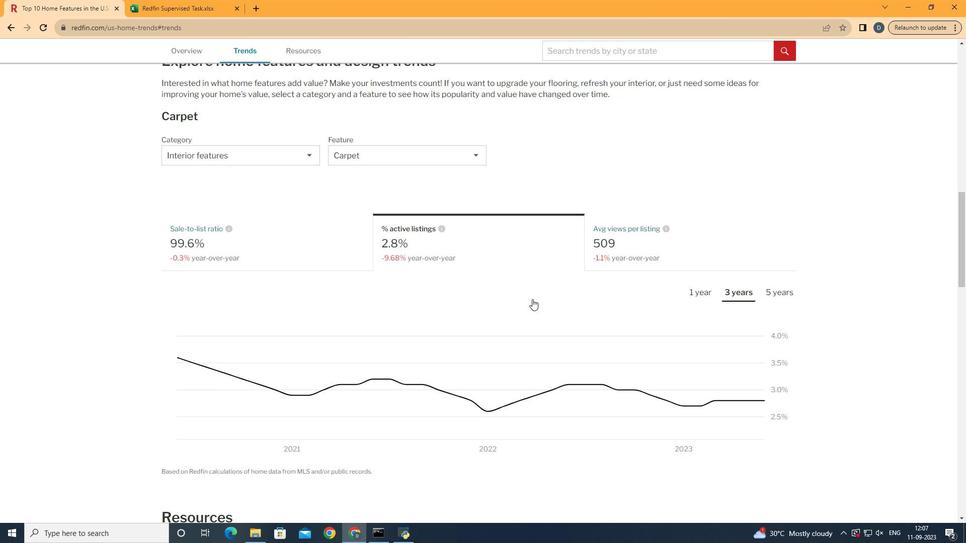 
Action: Mouse moved to (723, 315)
Screenshot: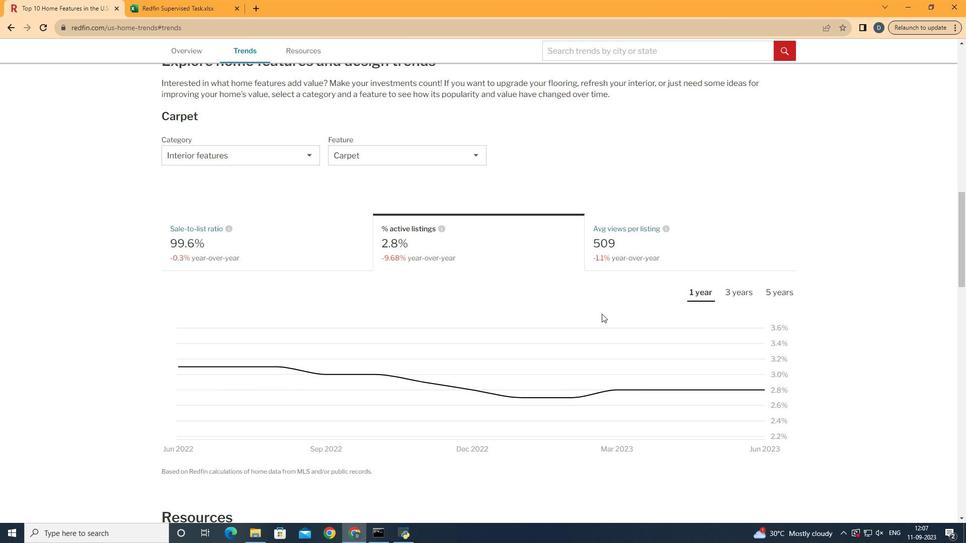 
Action: Mouse pressed left at (723, 315)
Screenshot: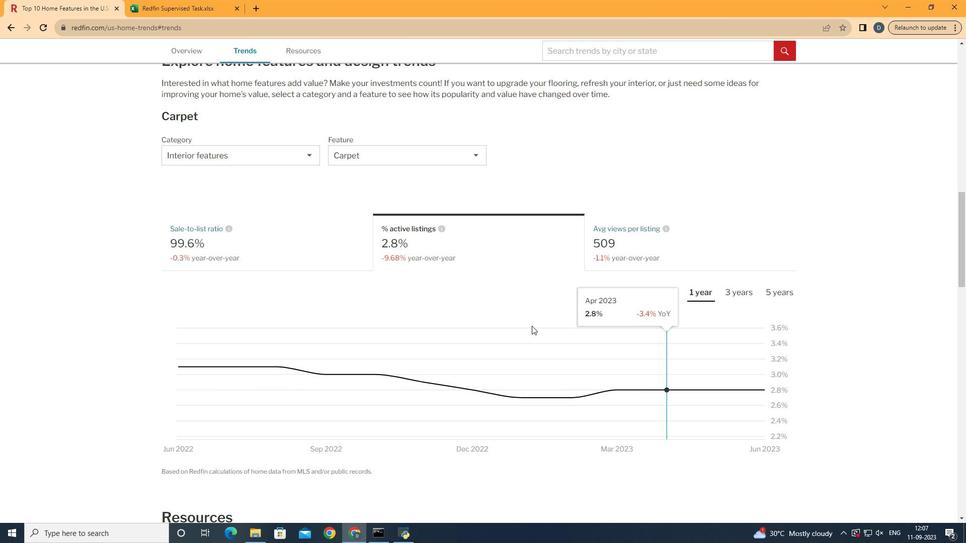 
Action: Mouse moved to (357, 382)
Screenshot: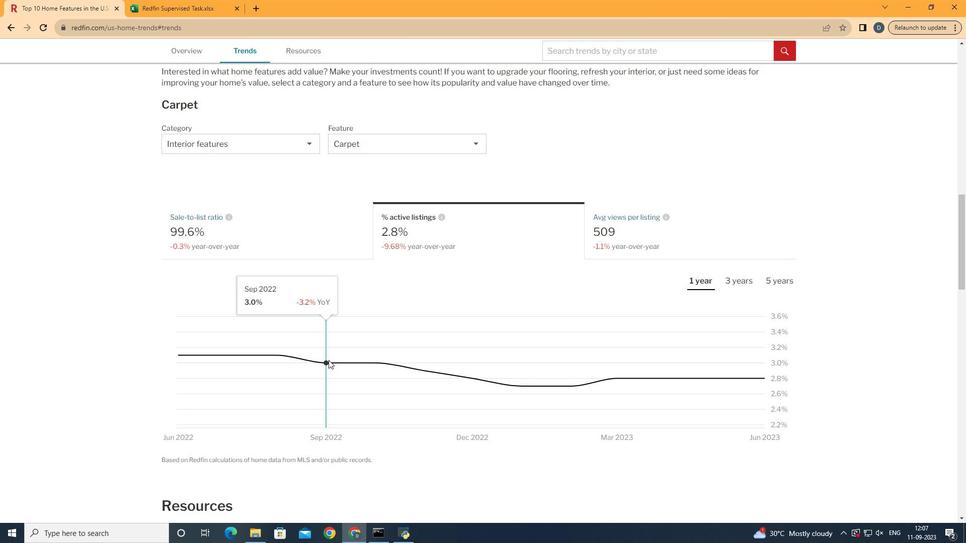 
Action: Mouse scrolled (357, 381) with delta (0, 0)
Screenshot: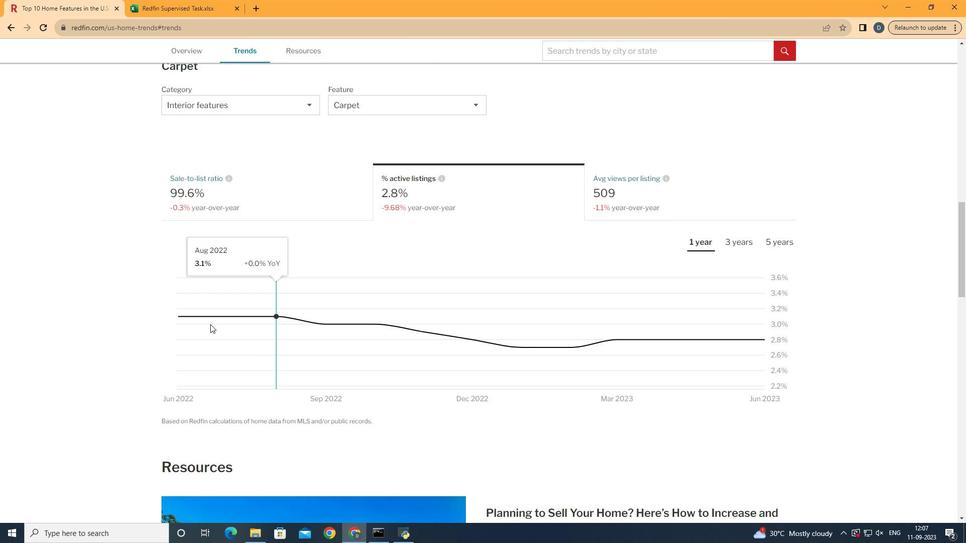 
Action: Mouse moved to (795, 376)
Screenshot: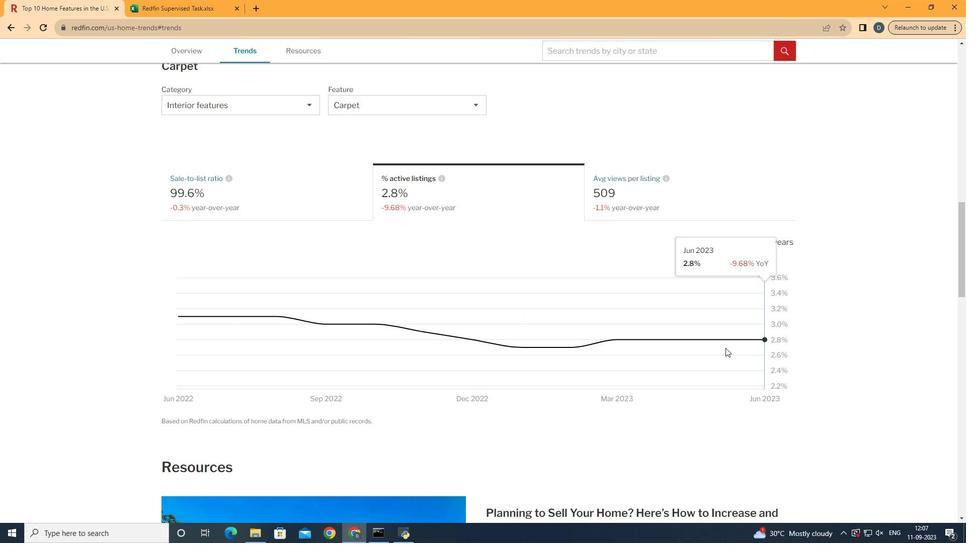 
